 Task: Check the percentage active listings of sun room in the last 5 years.
Action: Mouse moved to (1071, 249)
Screenshot: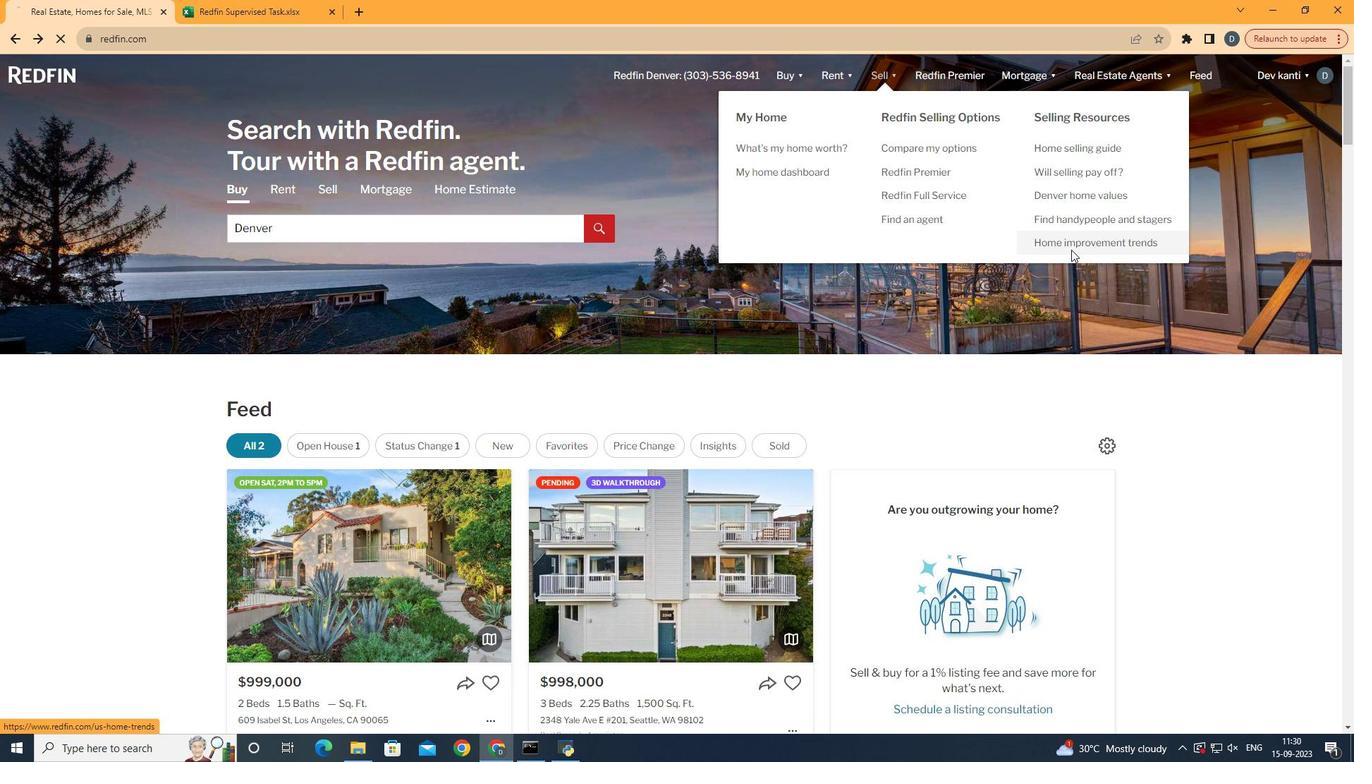 
Action: Mouse pressed left at (1071, 249)
Screenshot: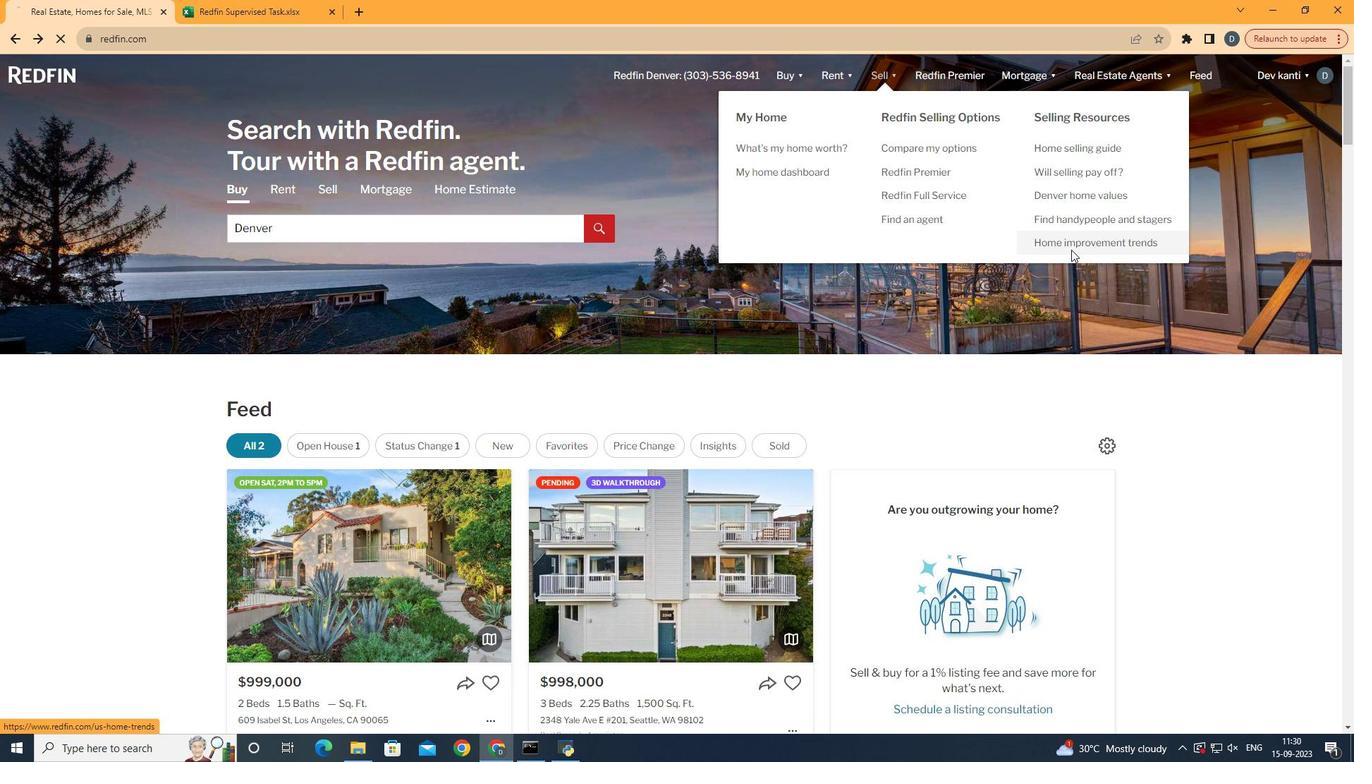 
Action: Mouse moved to (330, 271)
Screenshot: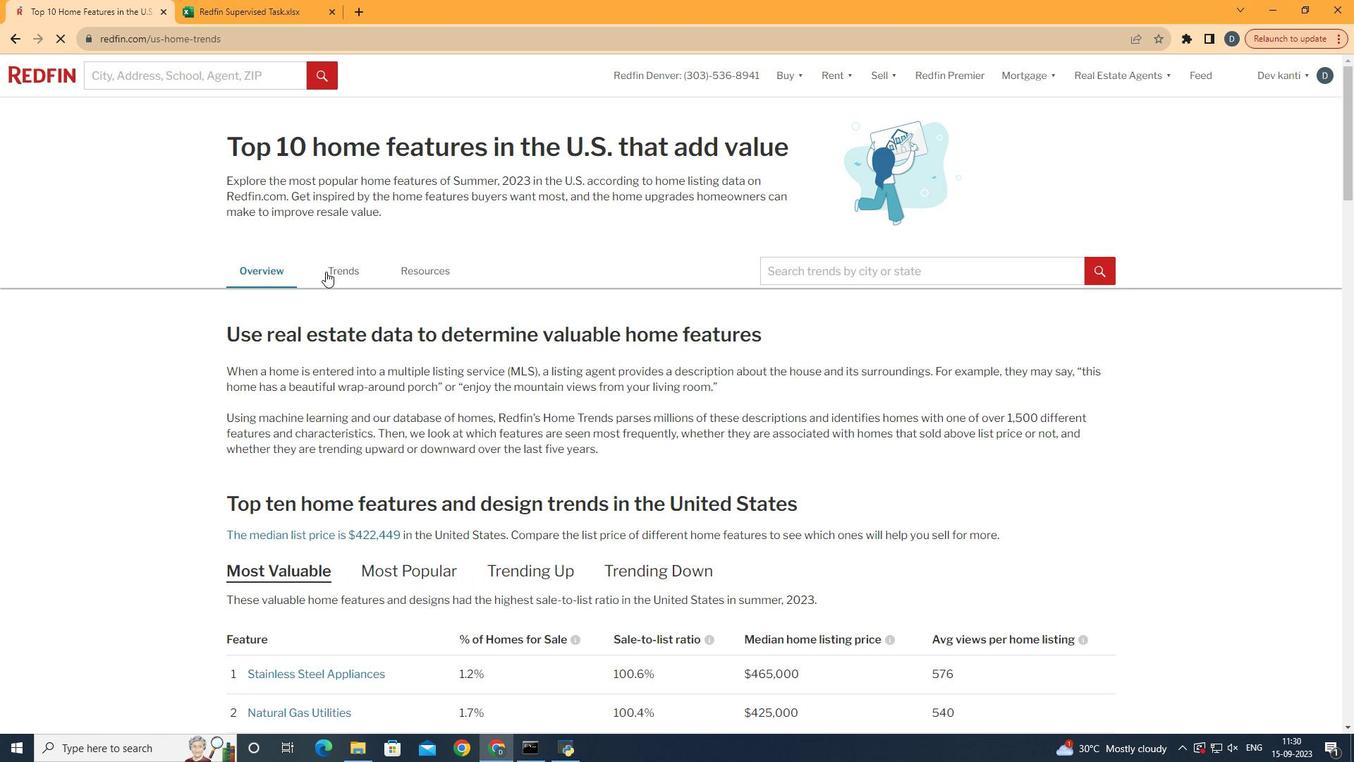 
Action: Mouse pressed left at (330, 271)
Screenshot: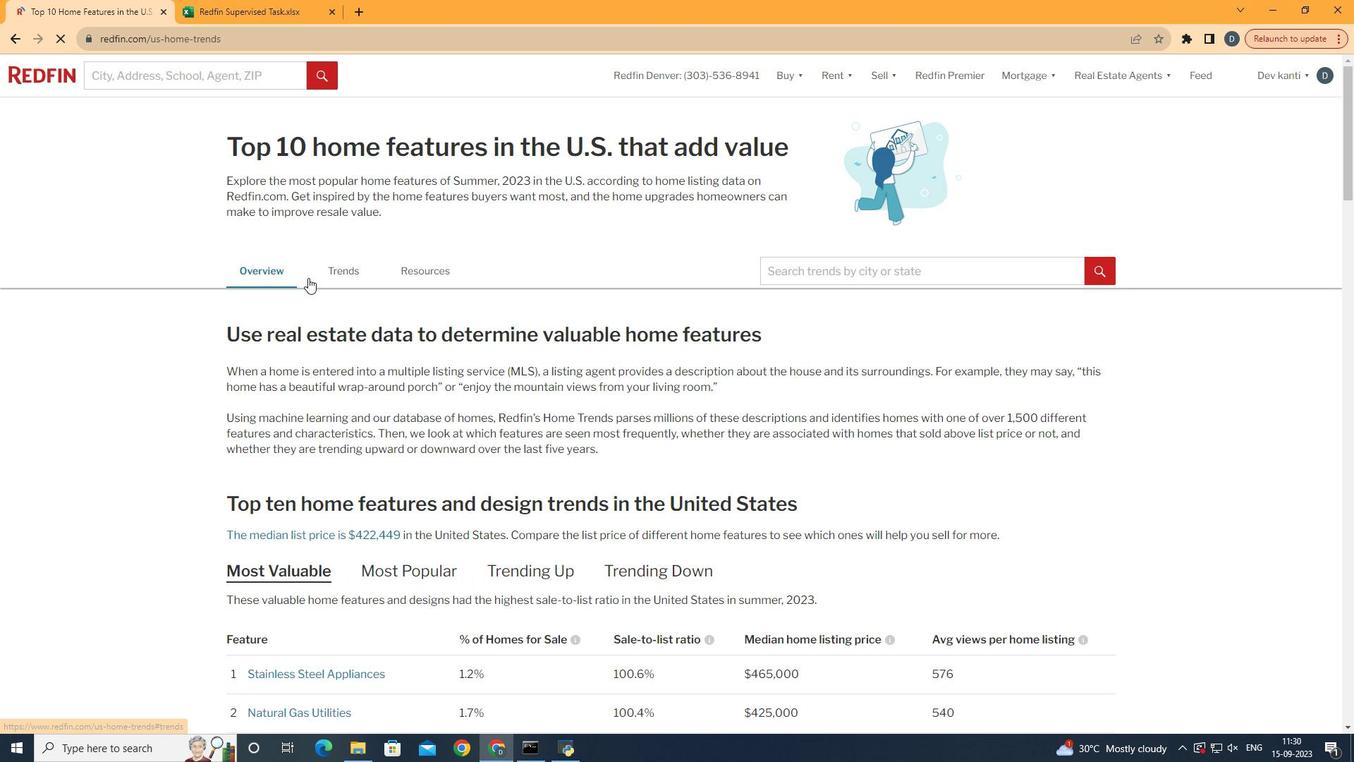 
Action: Mouse moved to (493, 366)
Screenshot: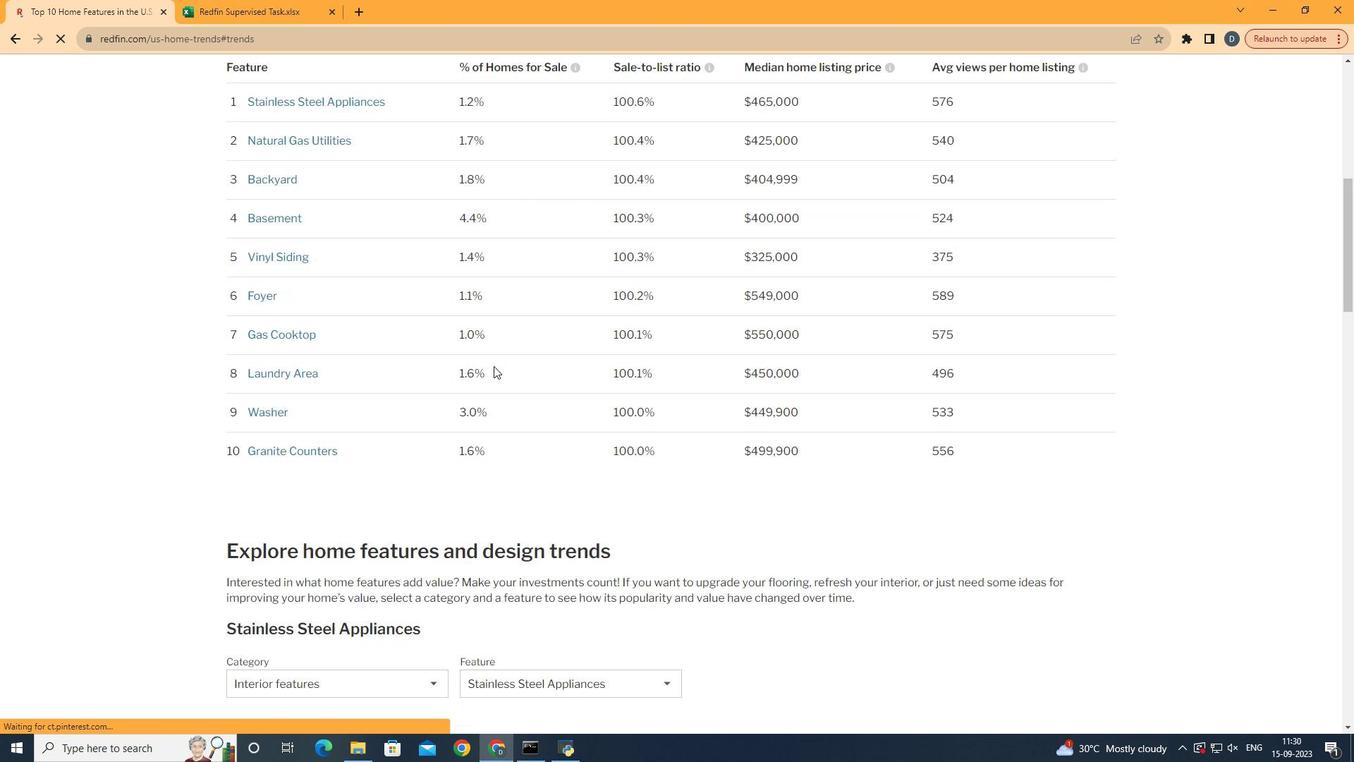 
Action: Mouse scrolled (493, 366) with delta (0, 0)
Screenshot: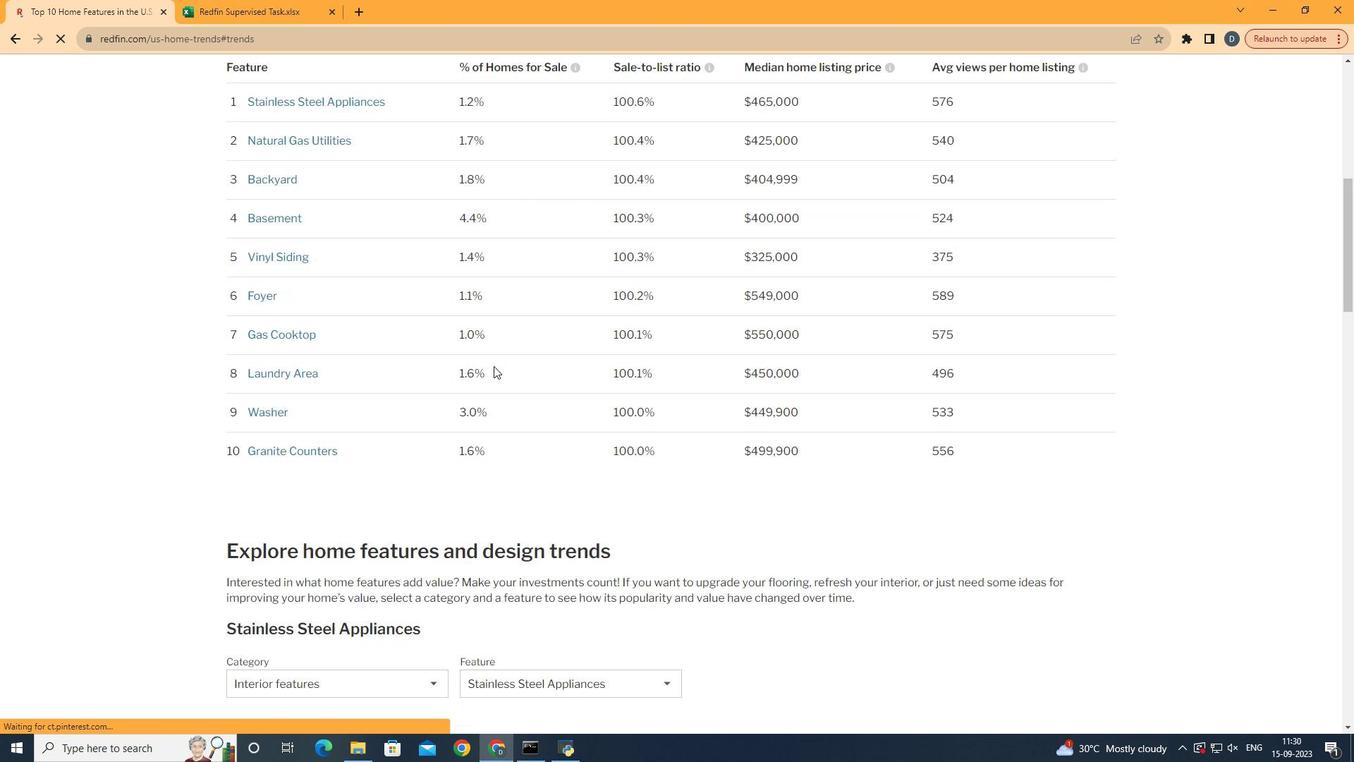 
Action: Mouse scrolled (493, 366) with delta (0, 0)
Screenshot: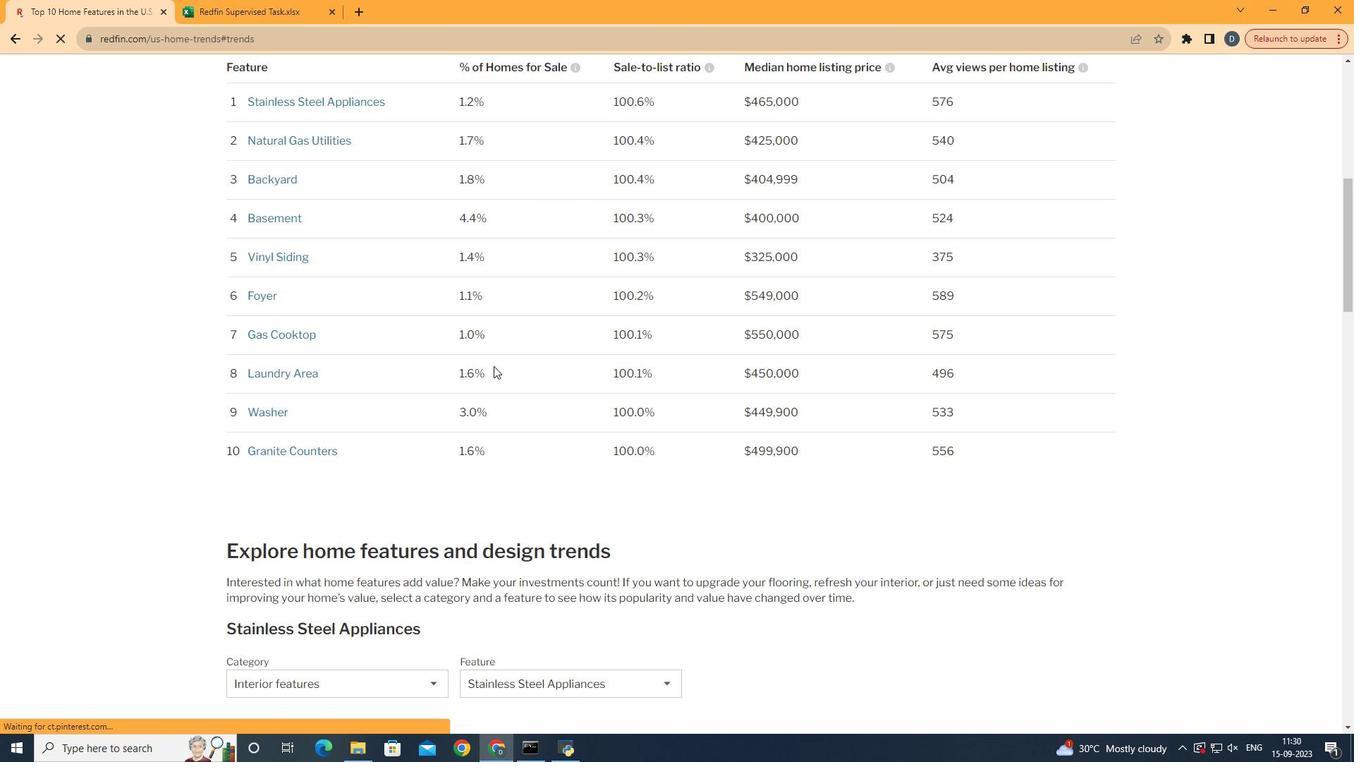 
Action: Mouse moved to (493, 366)
Screenshot: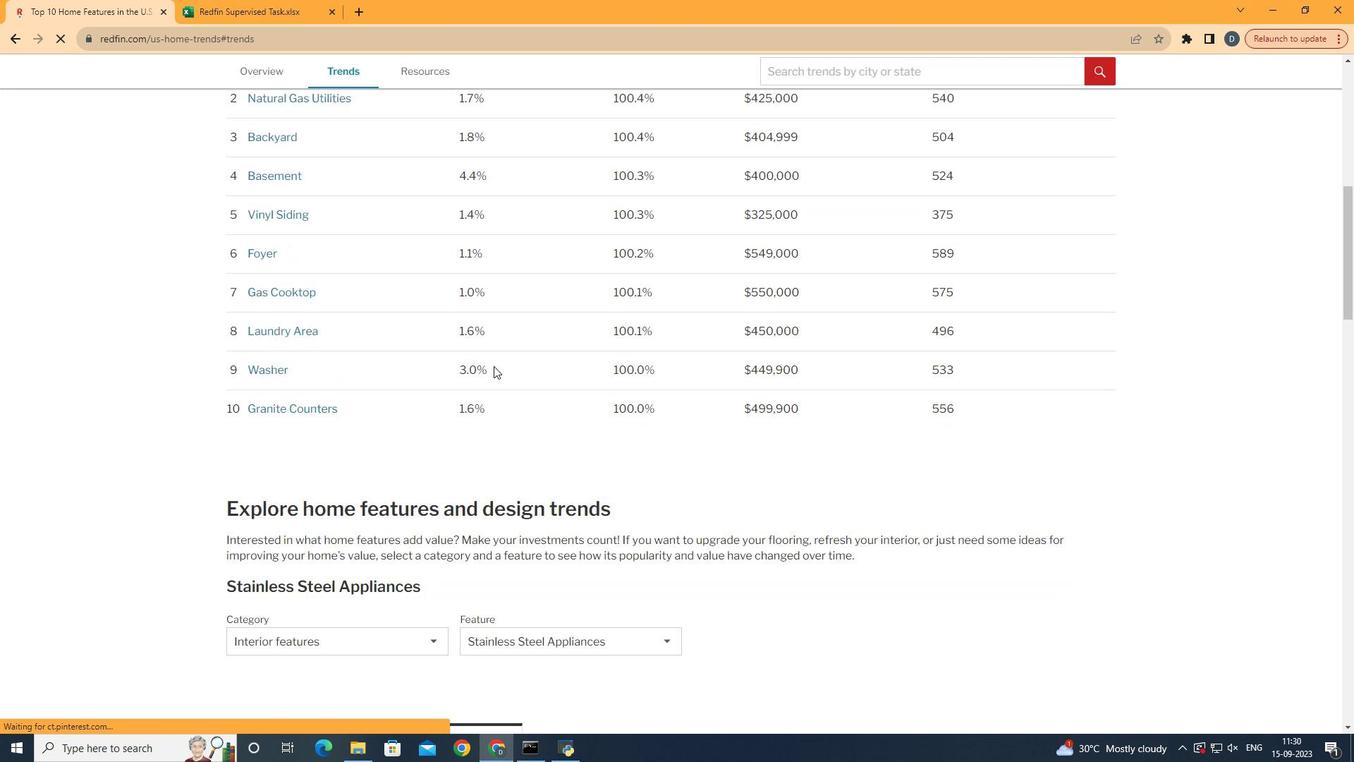 
Action: Mouse scrolled (493, 366) with delta (0, 0)
Screenshot: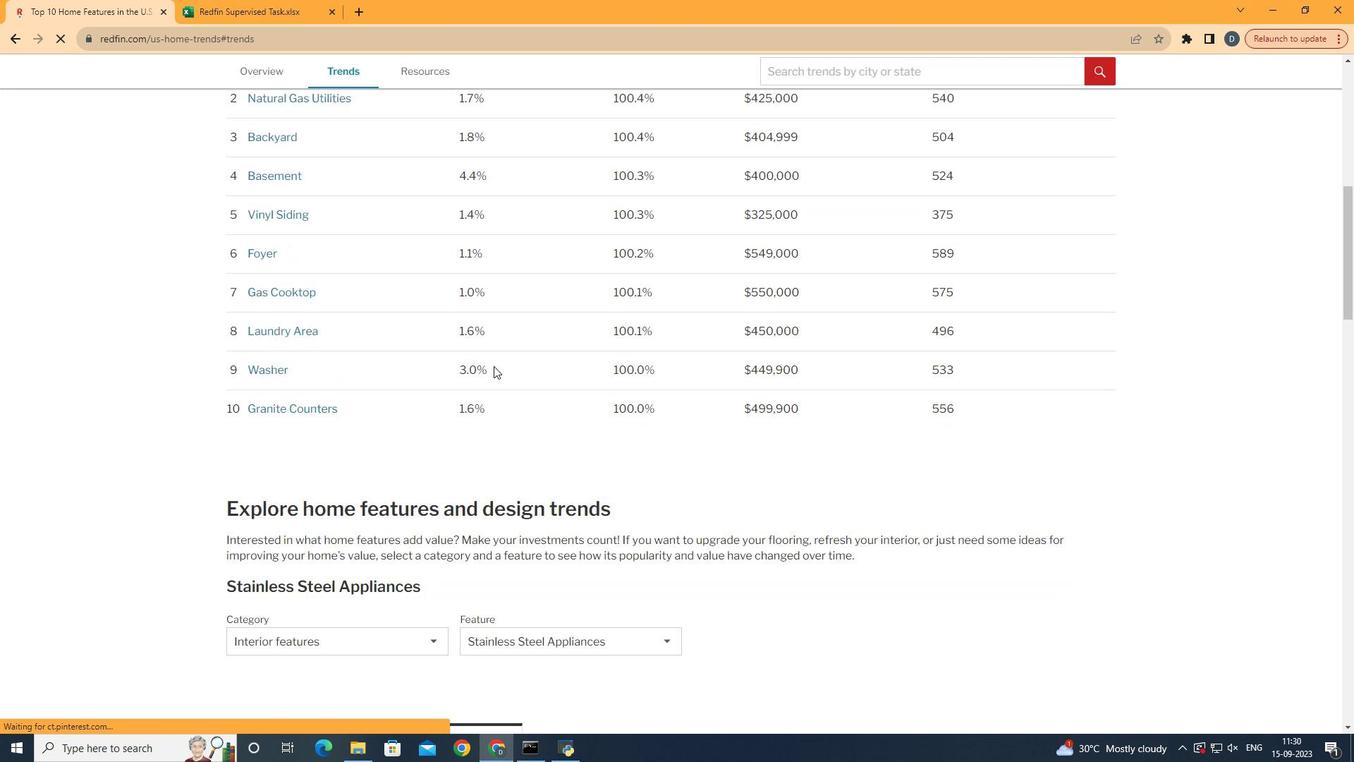 
Action: Mouse moved to (493, 366)
Screenshot: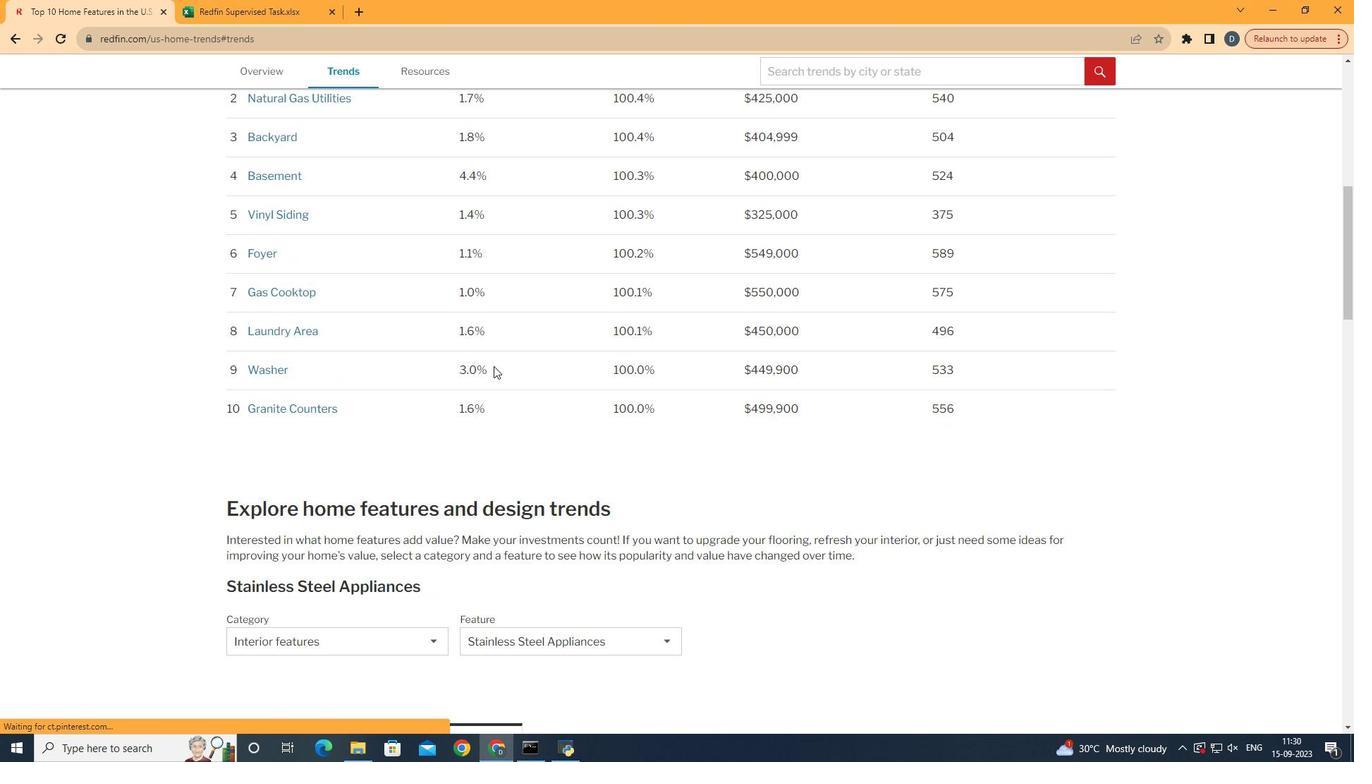 
Action: Mouse scrolled (493, 365) with delta (0, 0)
Screenshot: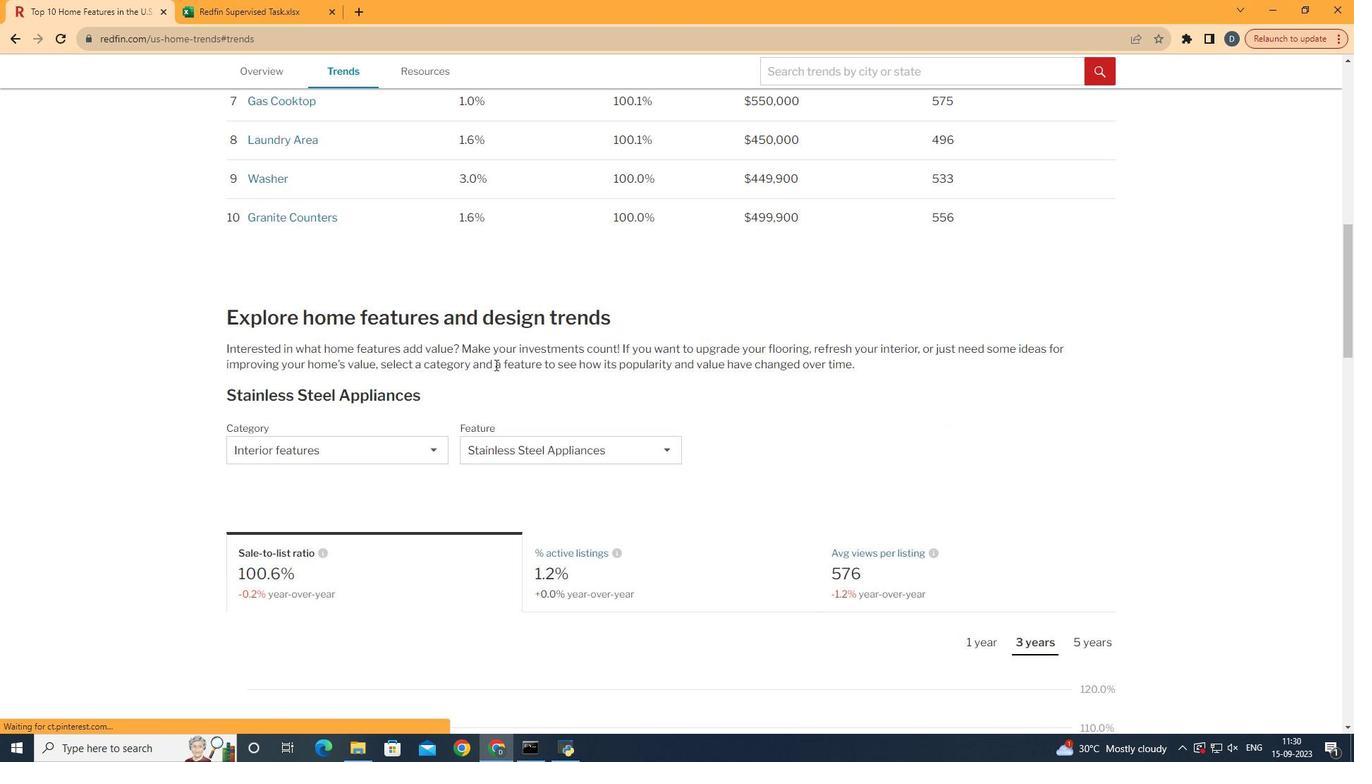 
Action: Mouse scrolled (493, 365) with delta (0, 0)
Screenshot: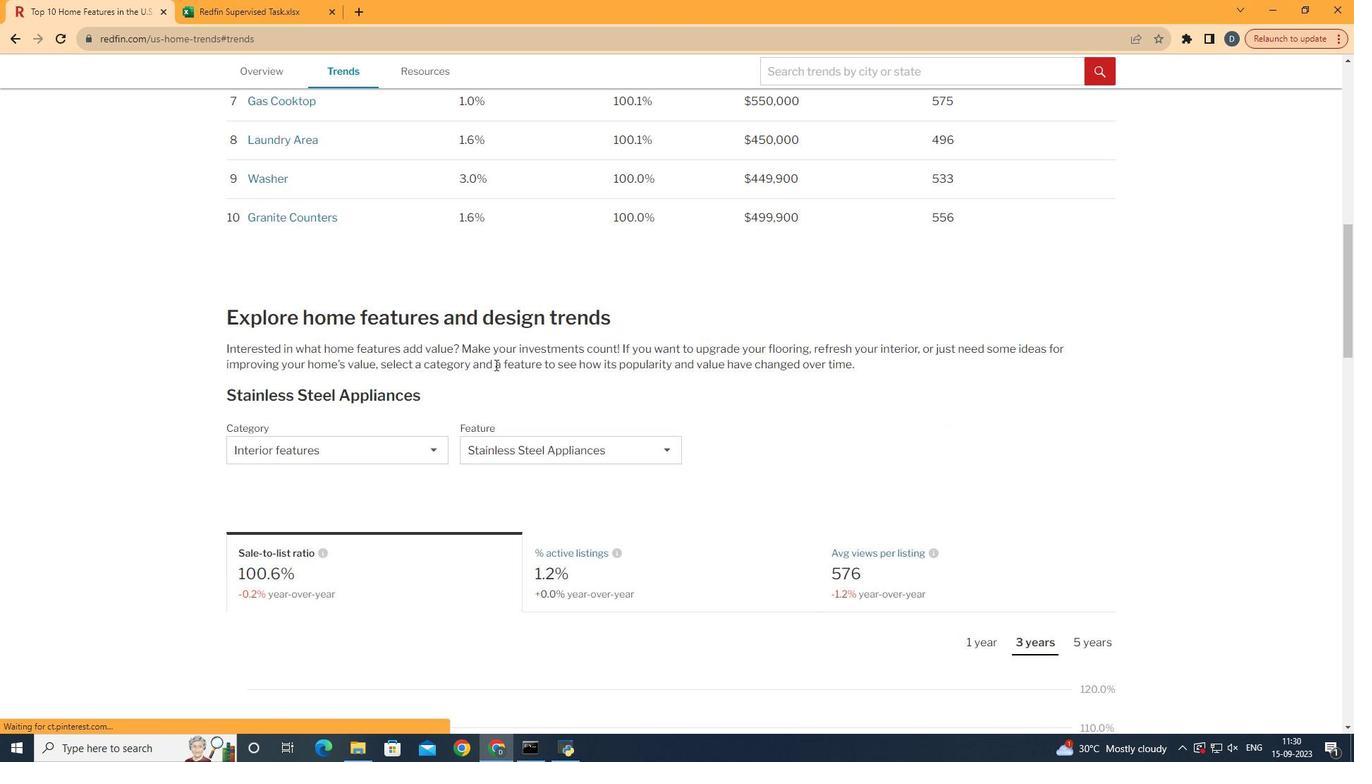 
Action: Mouse scrolled (493, 365) with delta (0, 0)
Screenshot: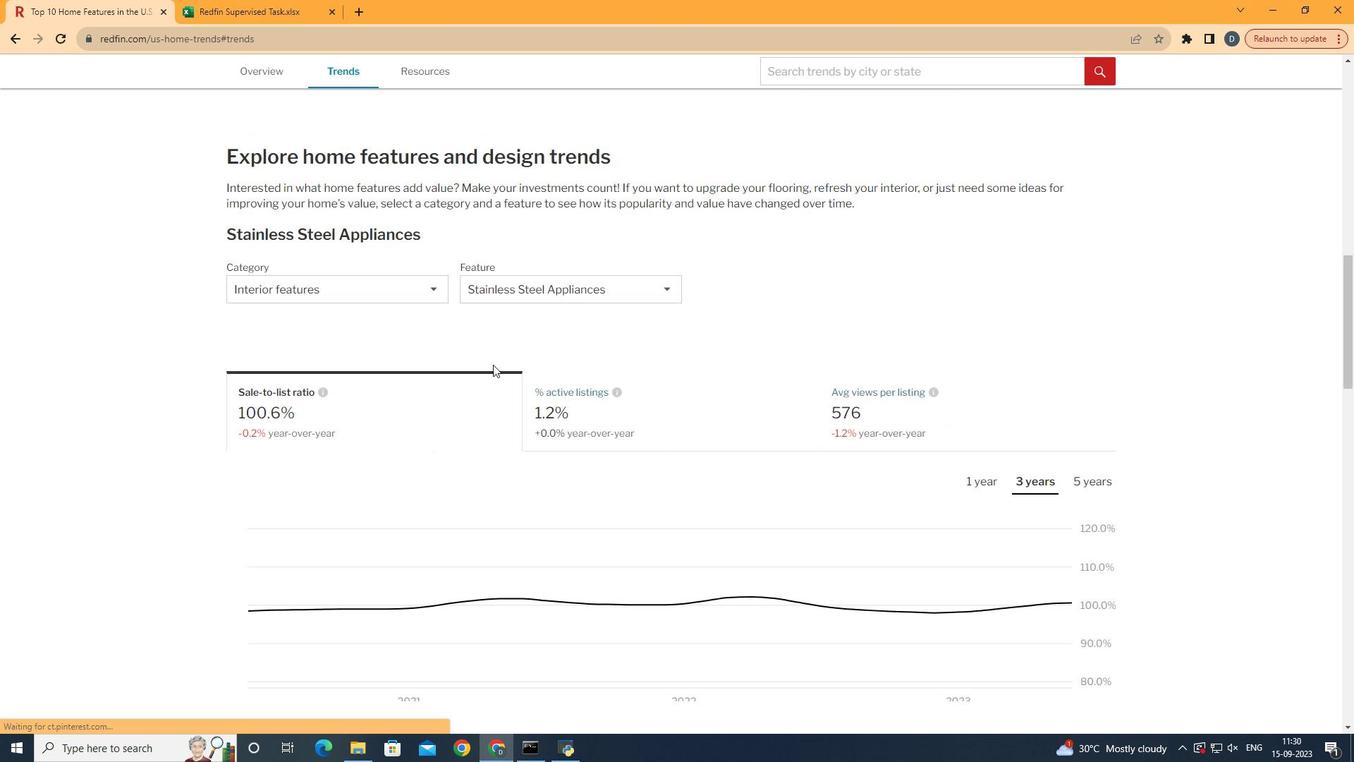 
Action: Mouse scrolled (493, 365) with delta (0, 0)
Screenshot: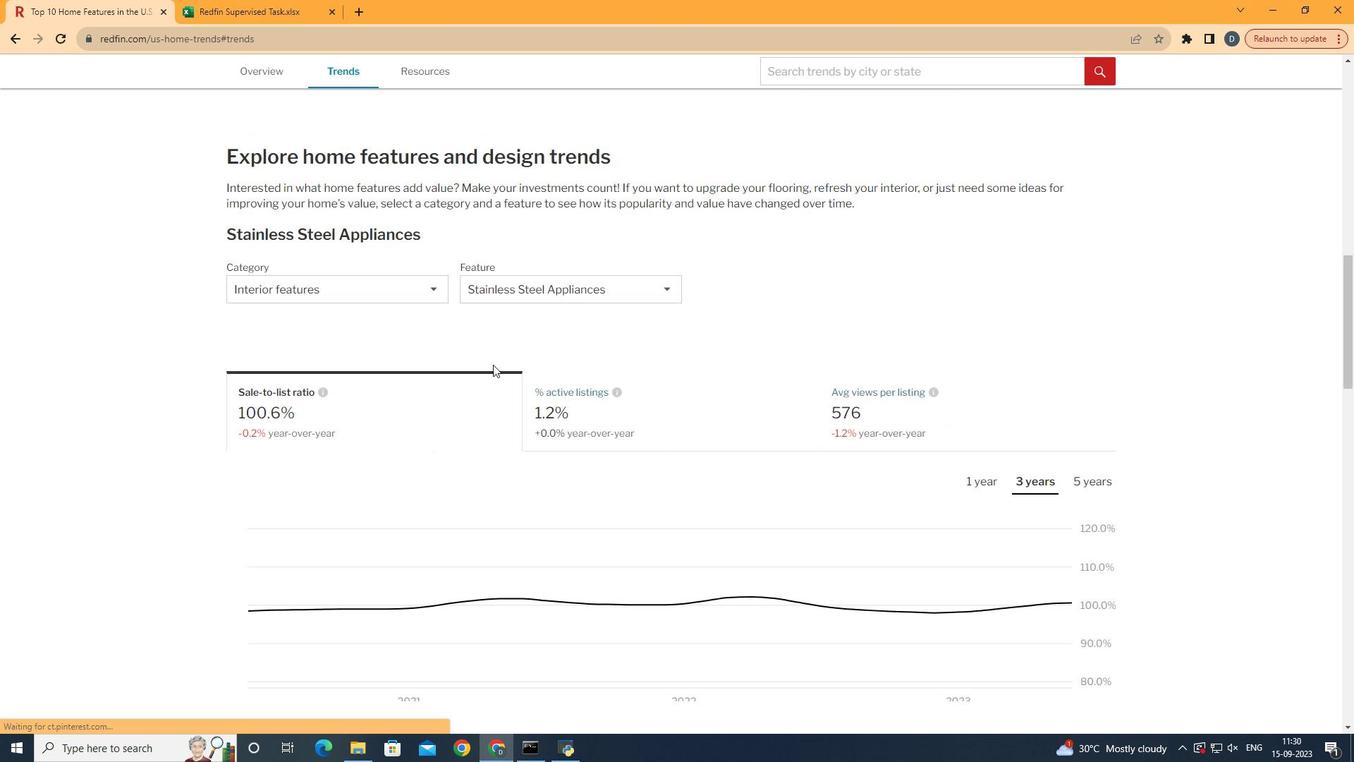 
Action: Mouse scrolled (493, 365) with delta (0, 0)
Screenshot: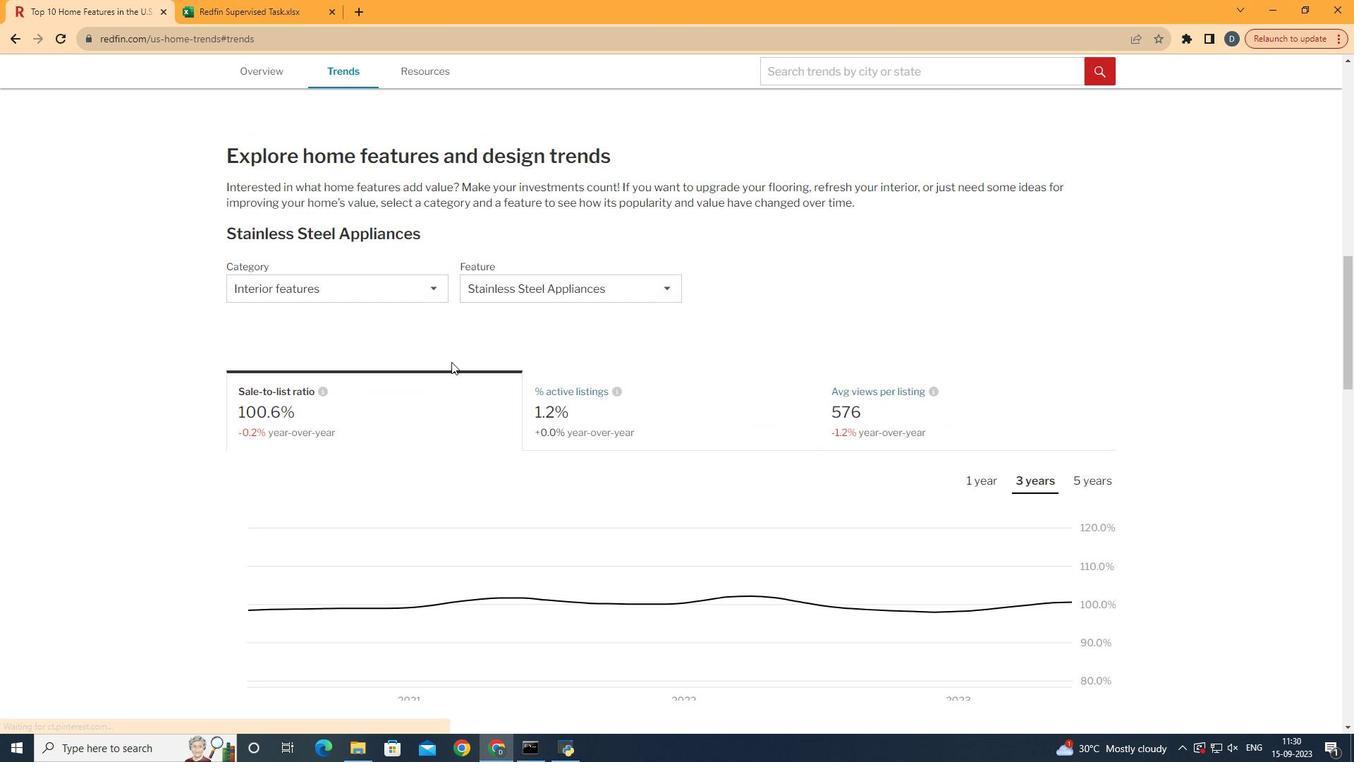 
Action: Mouse moved to (397, 290)
Screenshot: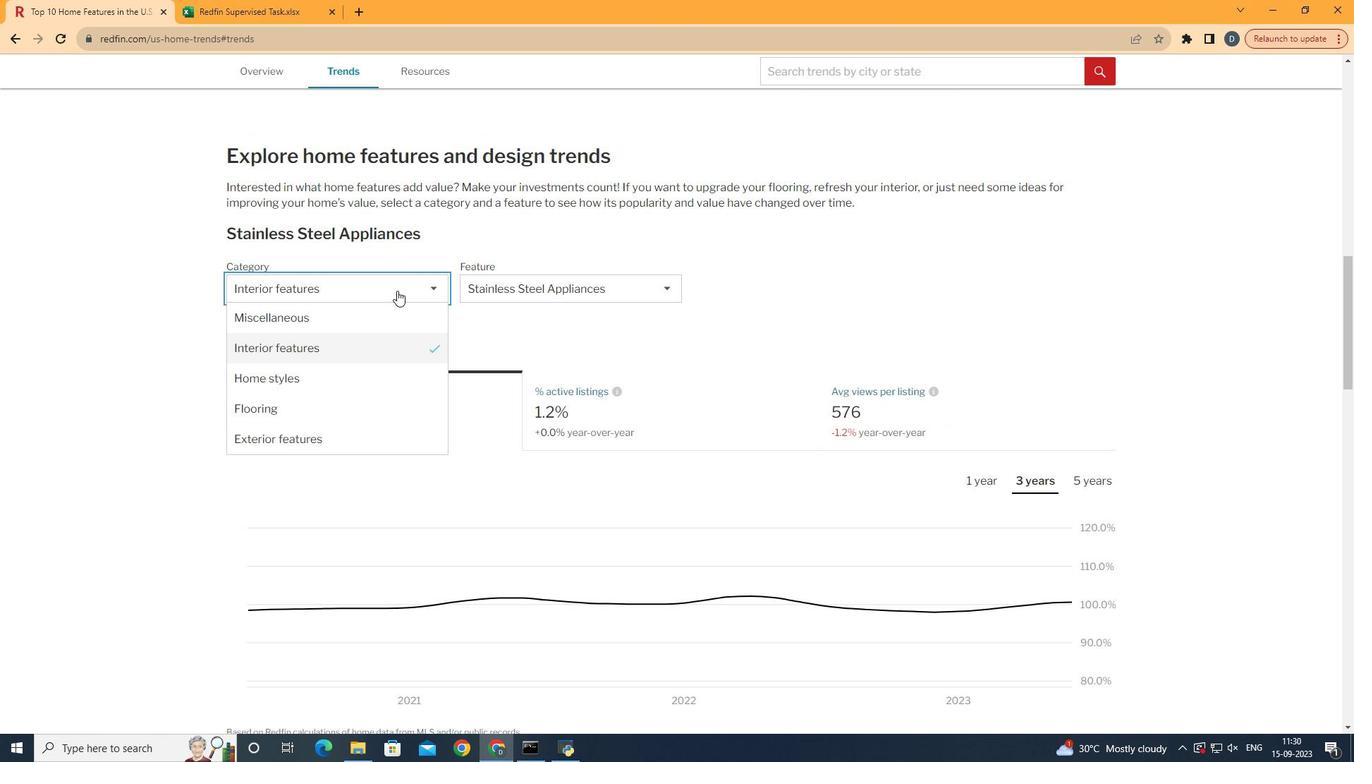 
Action: Mouse pressed left at (397, 290)
Screenshot: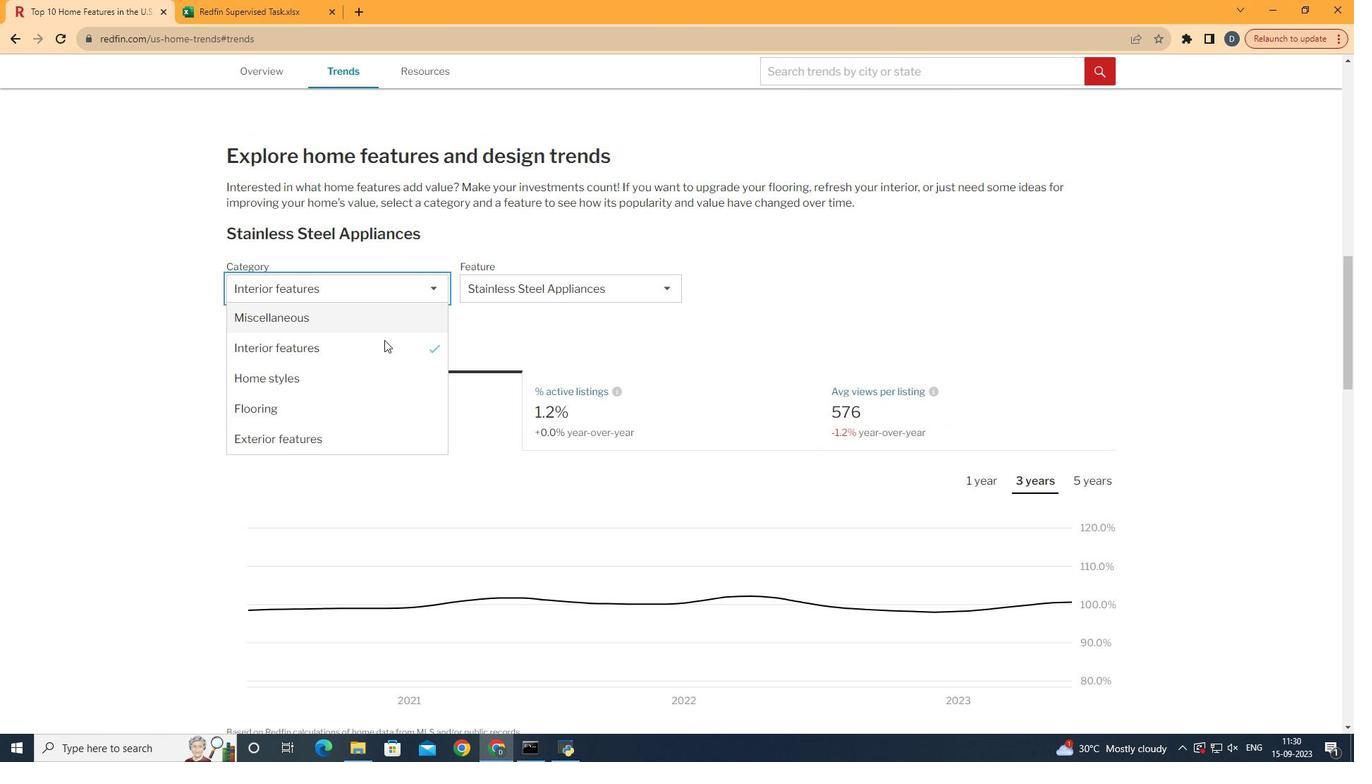 
Action: Mouse moved to (392, 433)
Screenshot: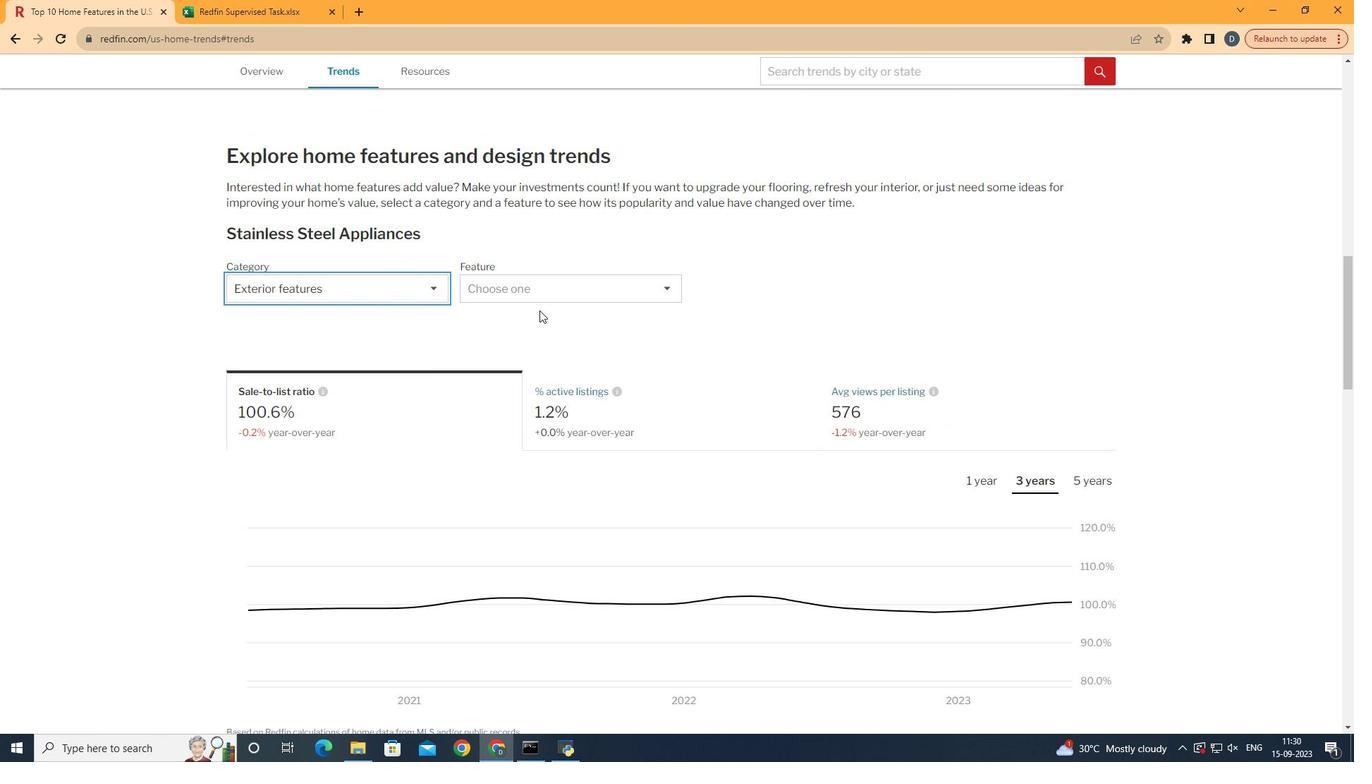 
Action: Mouse pressed left at (392, 433)
Screenshot: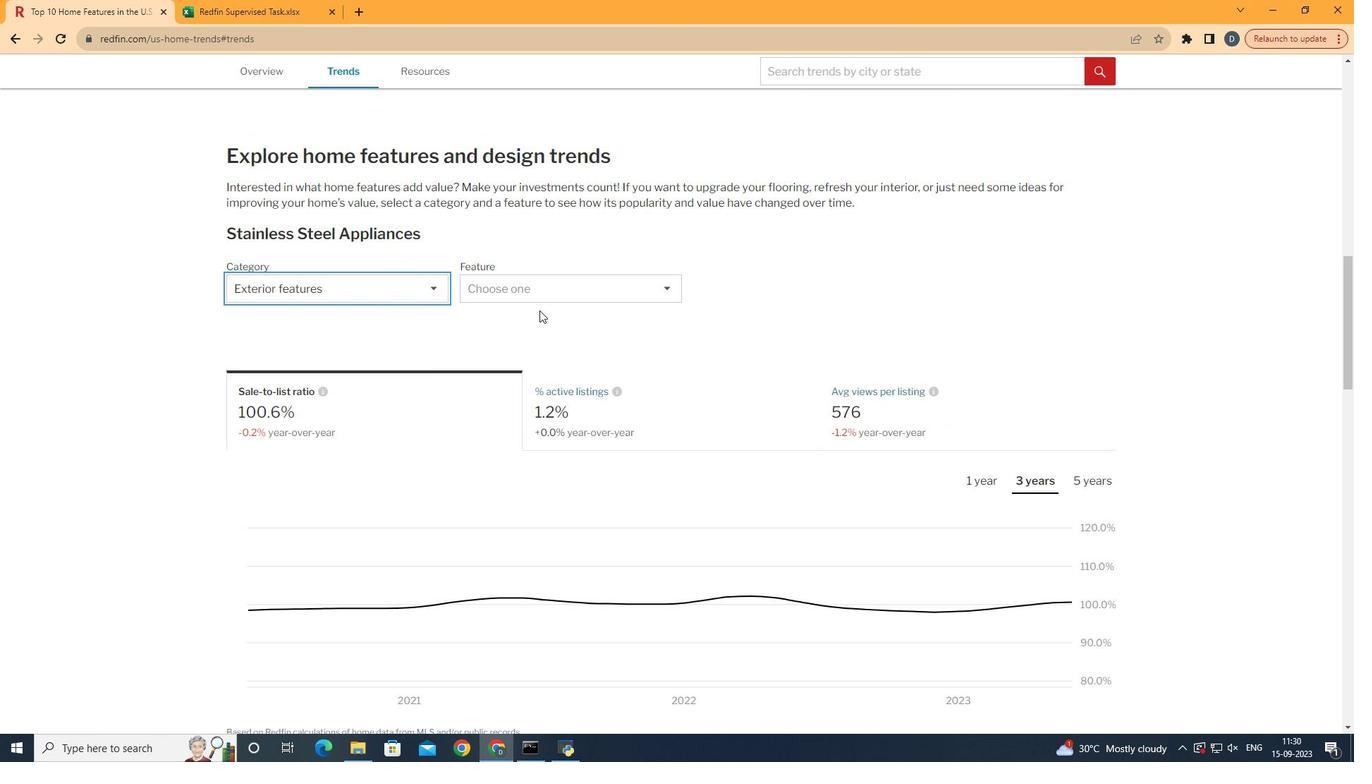
Action: Mouse moved to (561, 278)
Screenshot: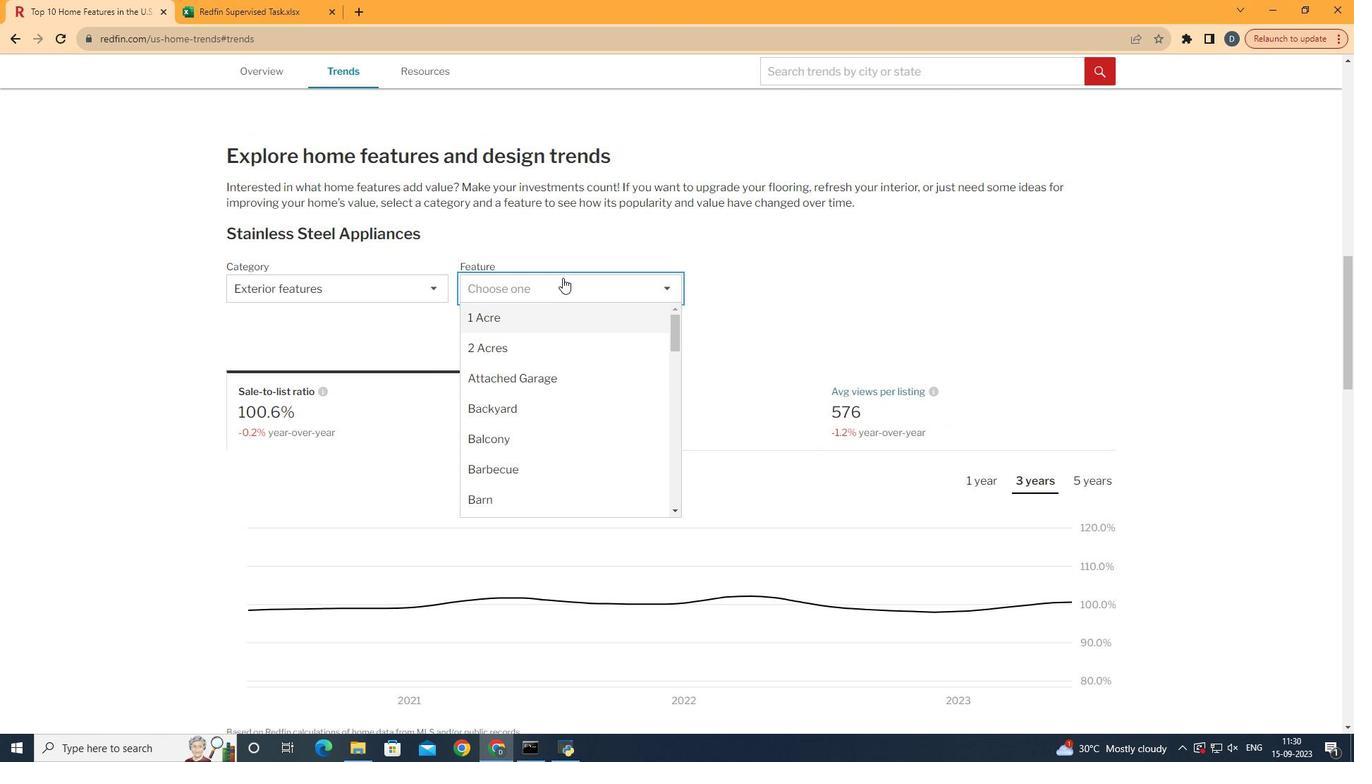 
Action: Mouse pressed left at (561, 278)
Screenshot: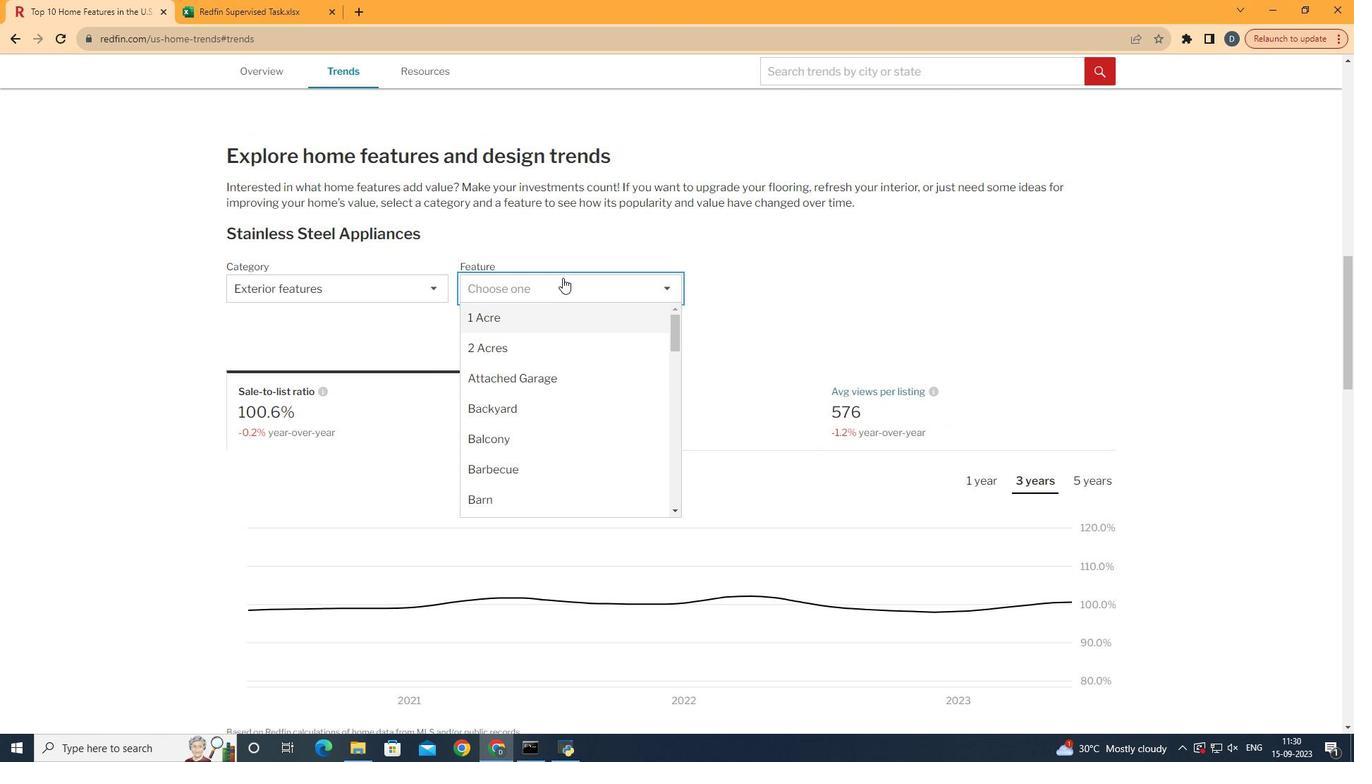 
Action: Mouse moved to (575, 417)
Screenshot: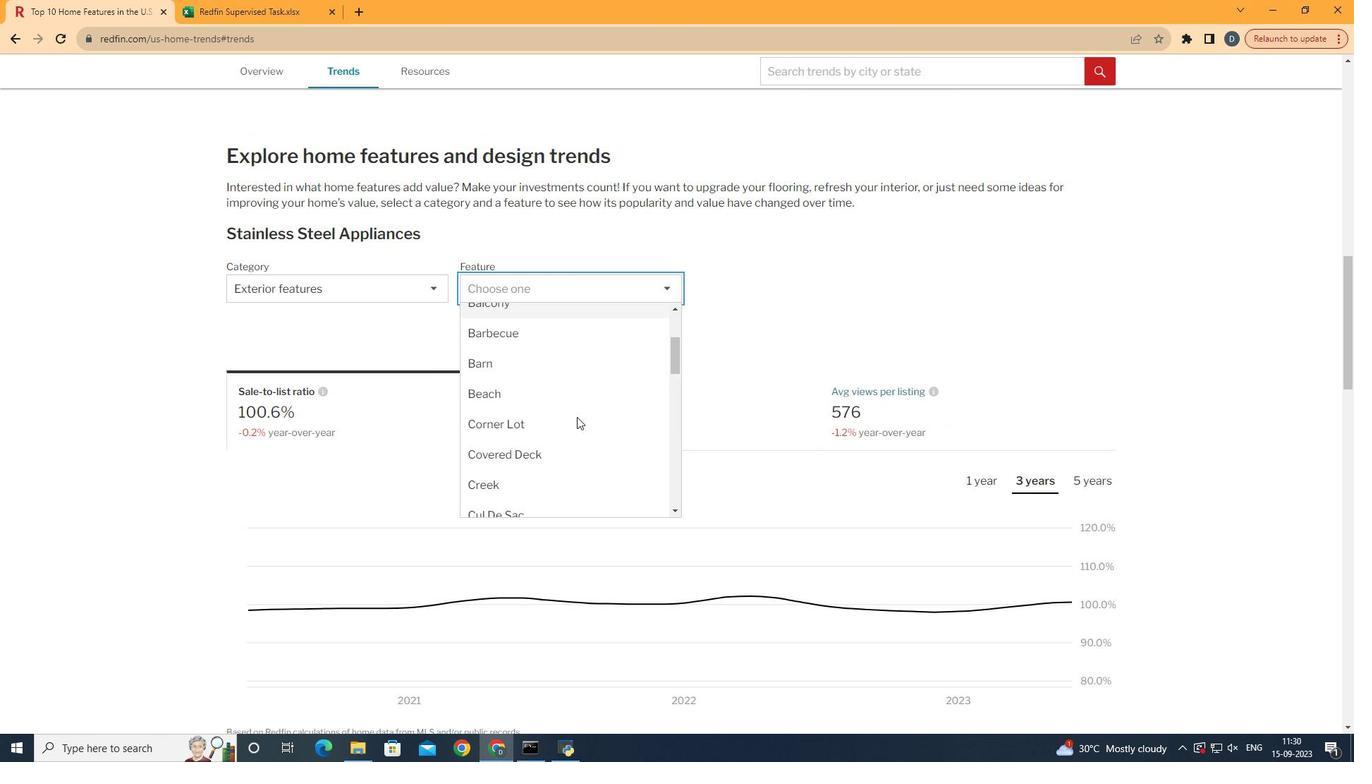 
Action: Mouse scrolled (575, 416) with delta (0, 0)
Screenshot: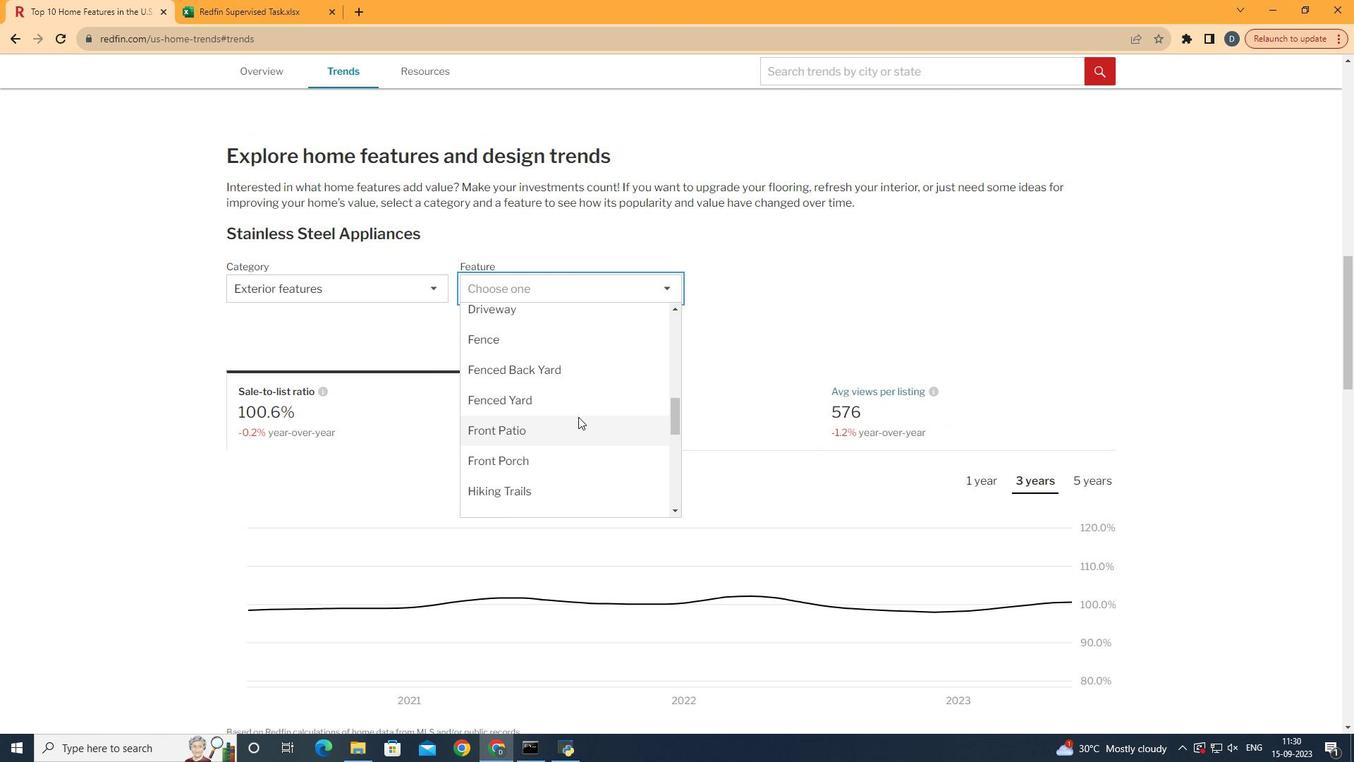 
Action: Mouse moved to (576, 417)
Screenshot: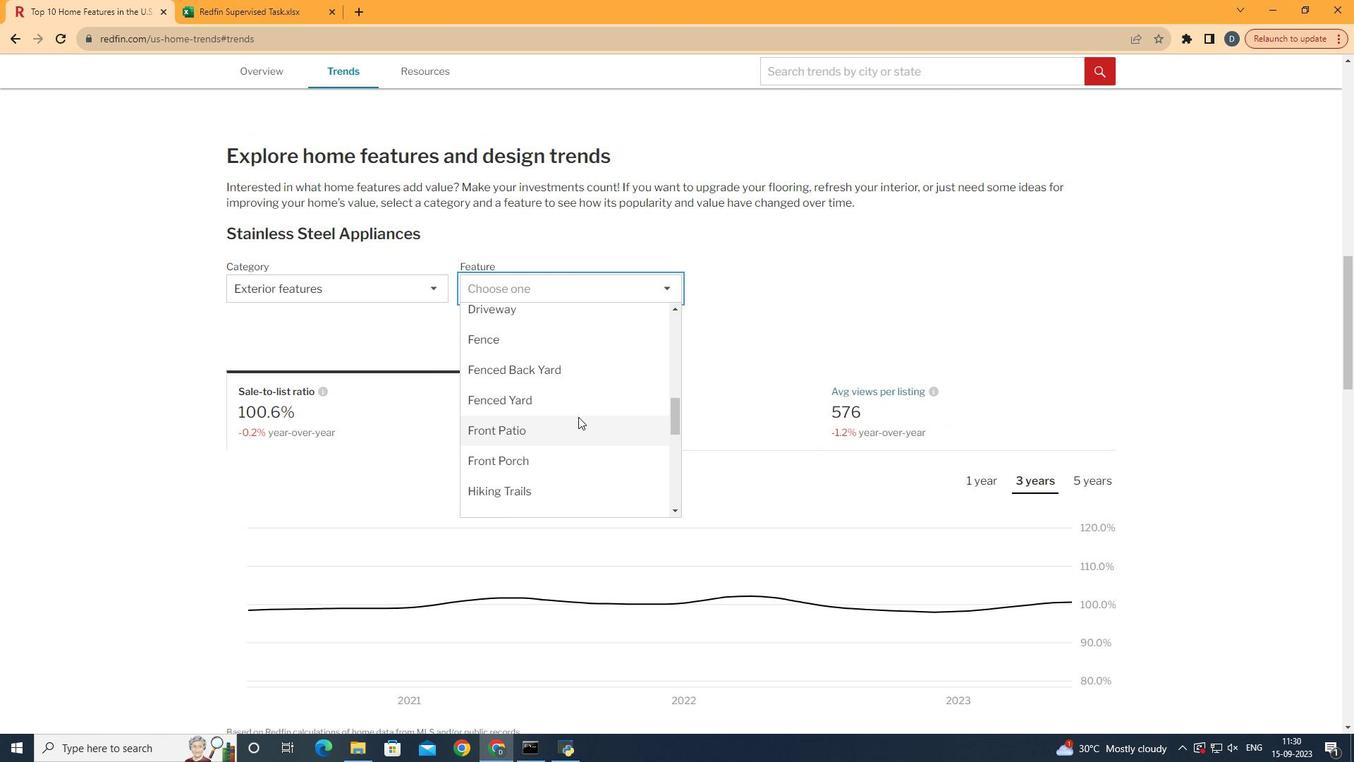 
Action: Mouse scrolled (576, 416) with delta (0, 0)
Screenshot: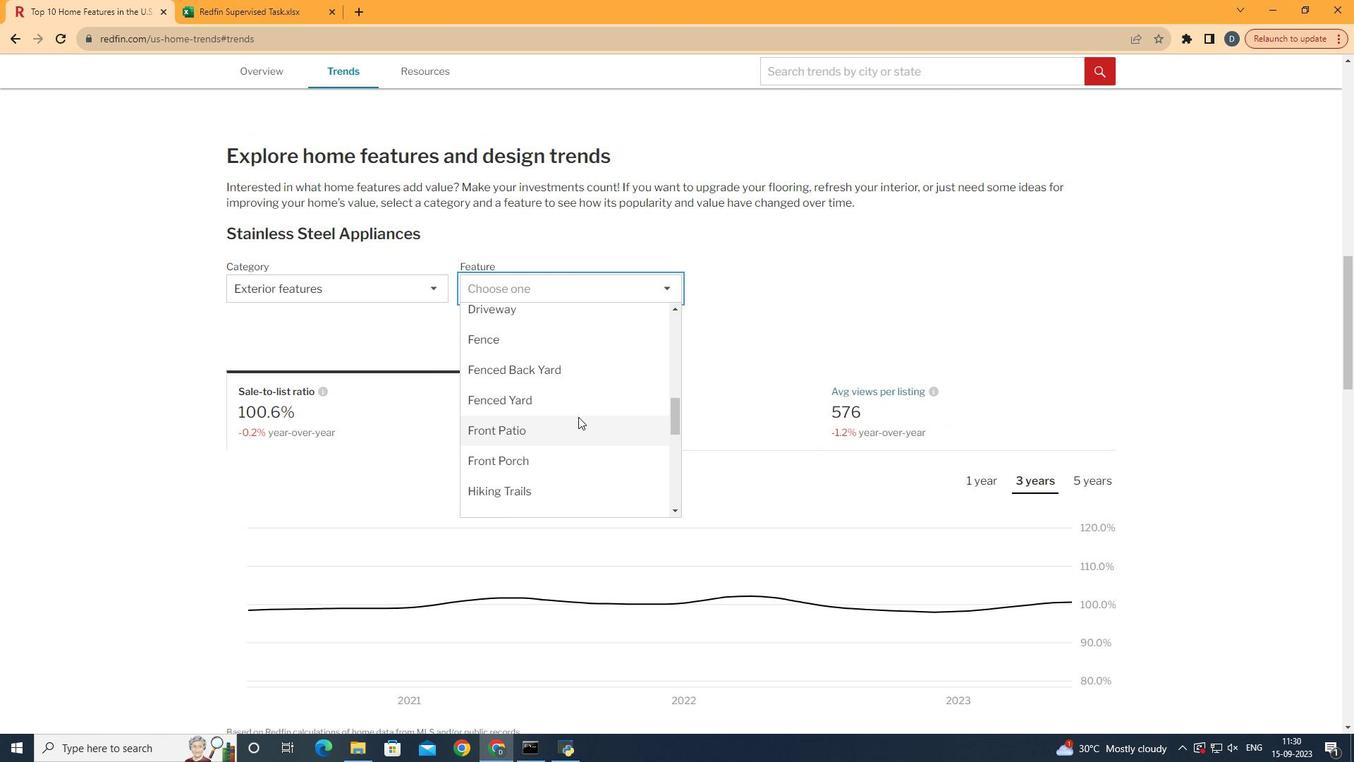 
Action: Mouse moved to (577, 417)
Screenshot: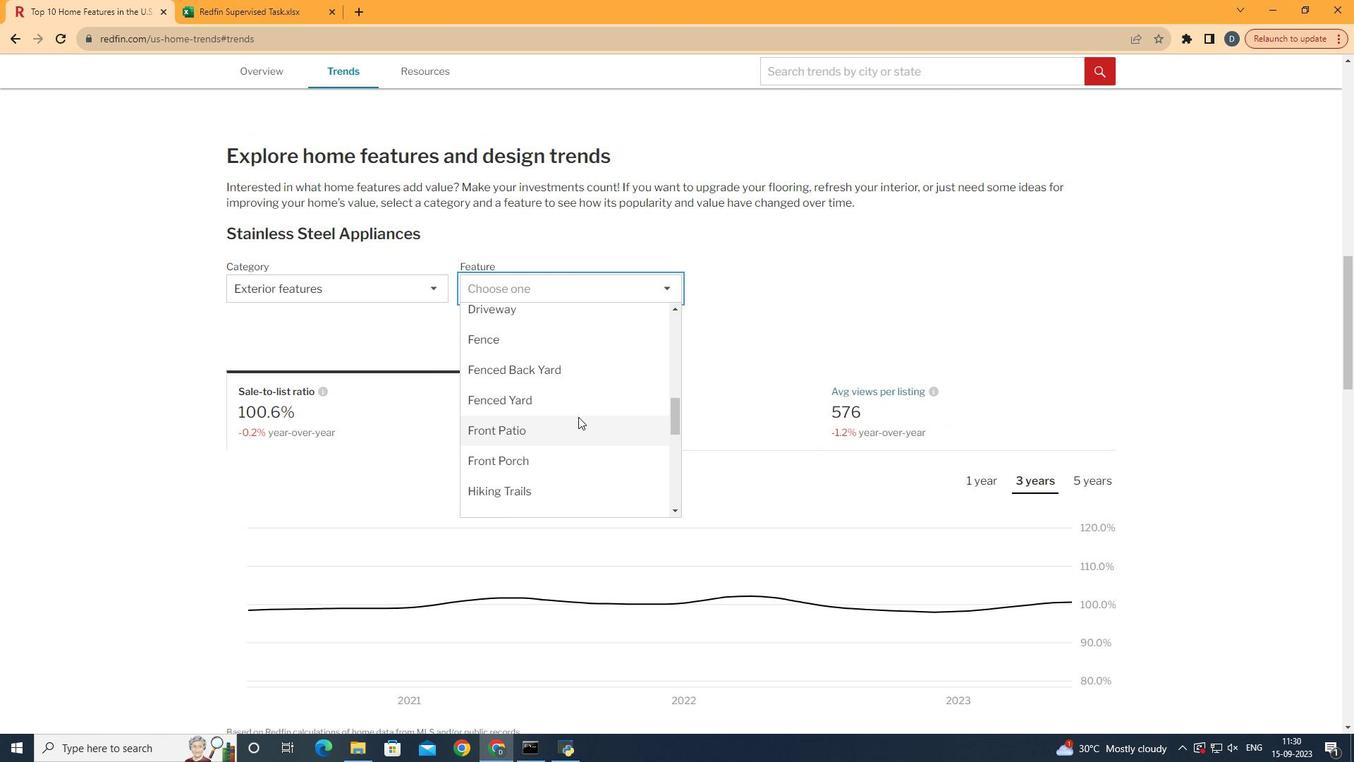 
Action: Mouse scrolled (577, 416) with delta (0, 0)
Screenshot: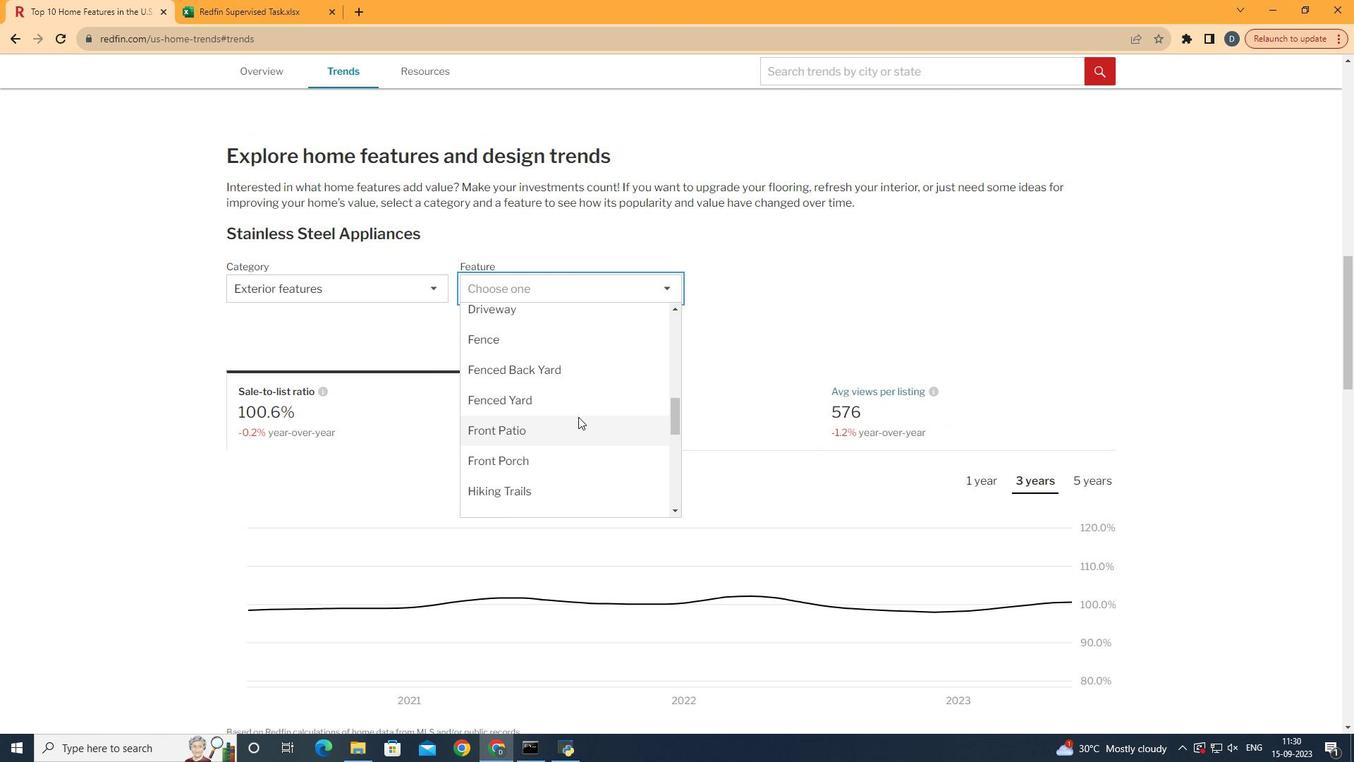 
Action: Mouse moved to (577, 417)
Screenshot: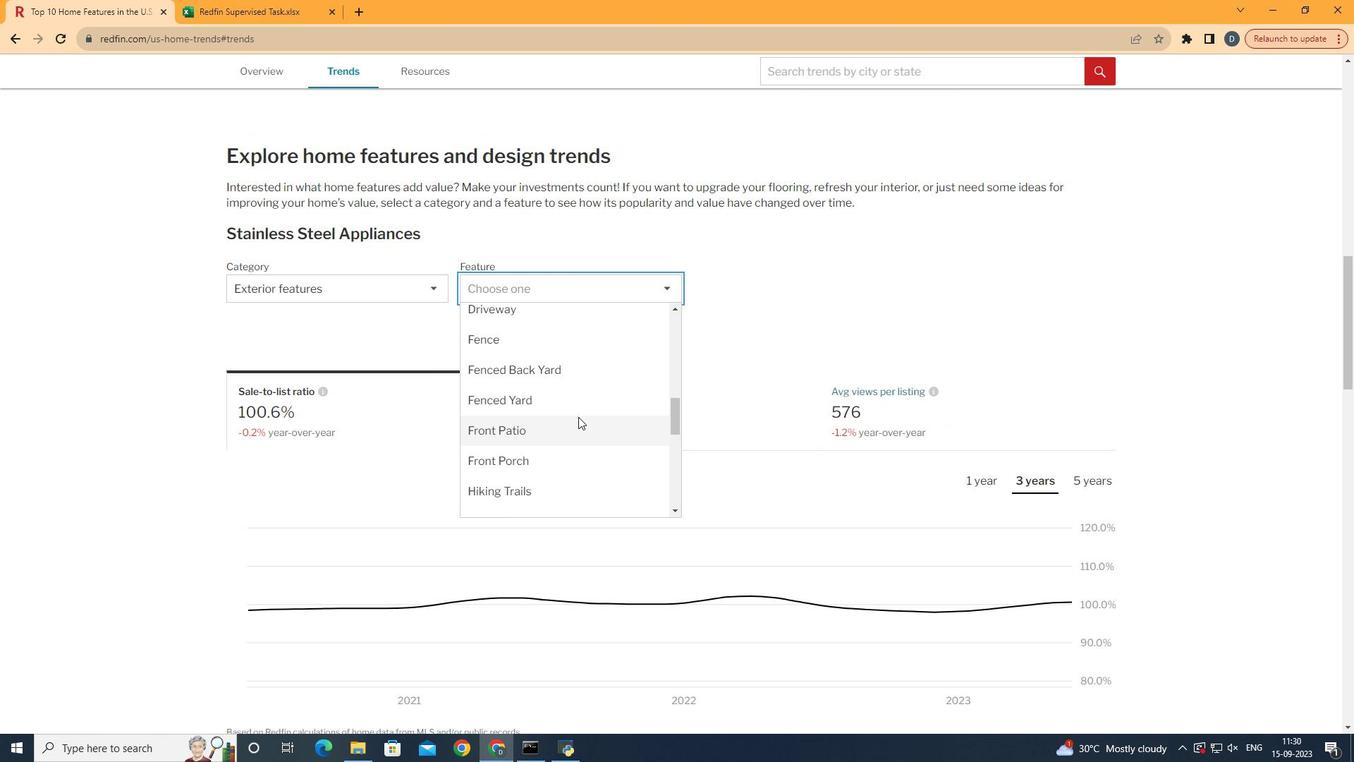 
Action: Mouse scrolled (577, 416) with delta (0, 0)
Screenshot: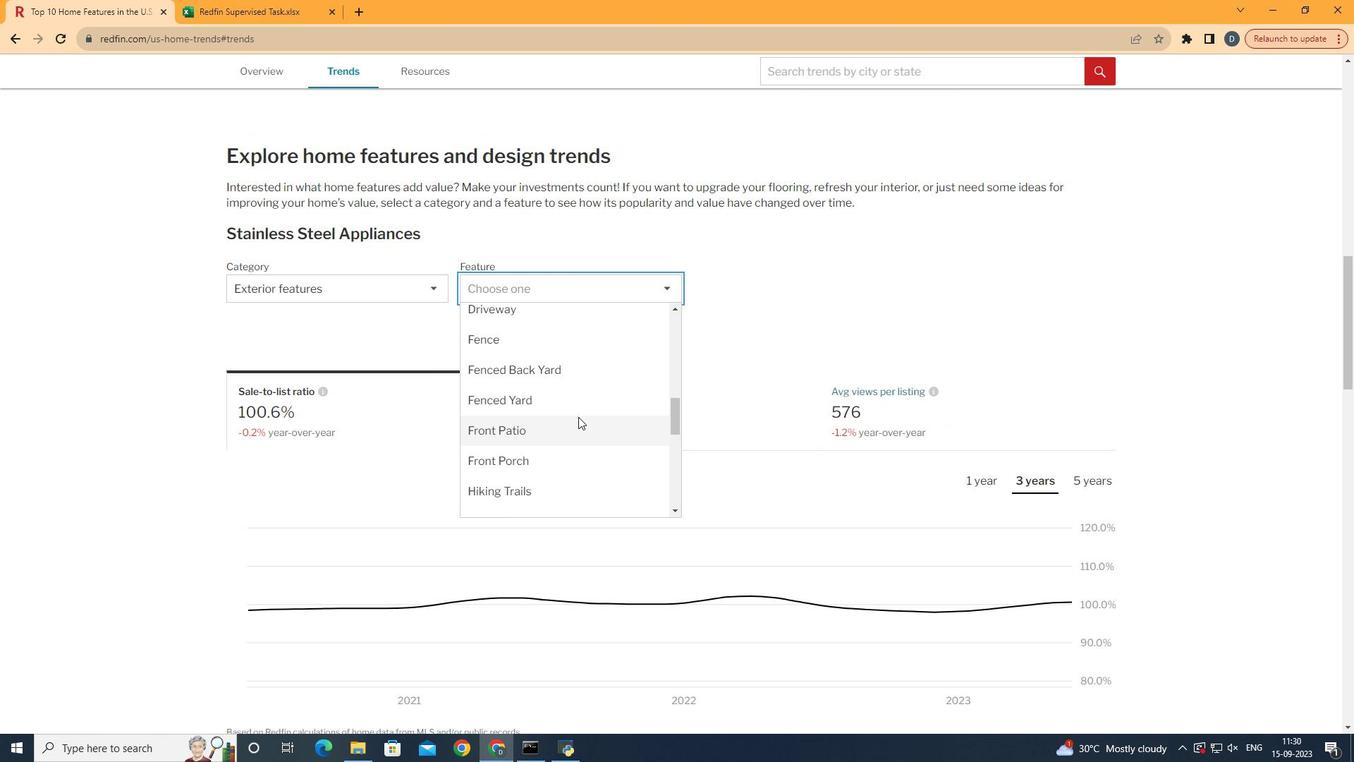
Action: Mouse scrolled (577, 416) with delta (0, 0)
Screenshot: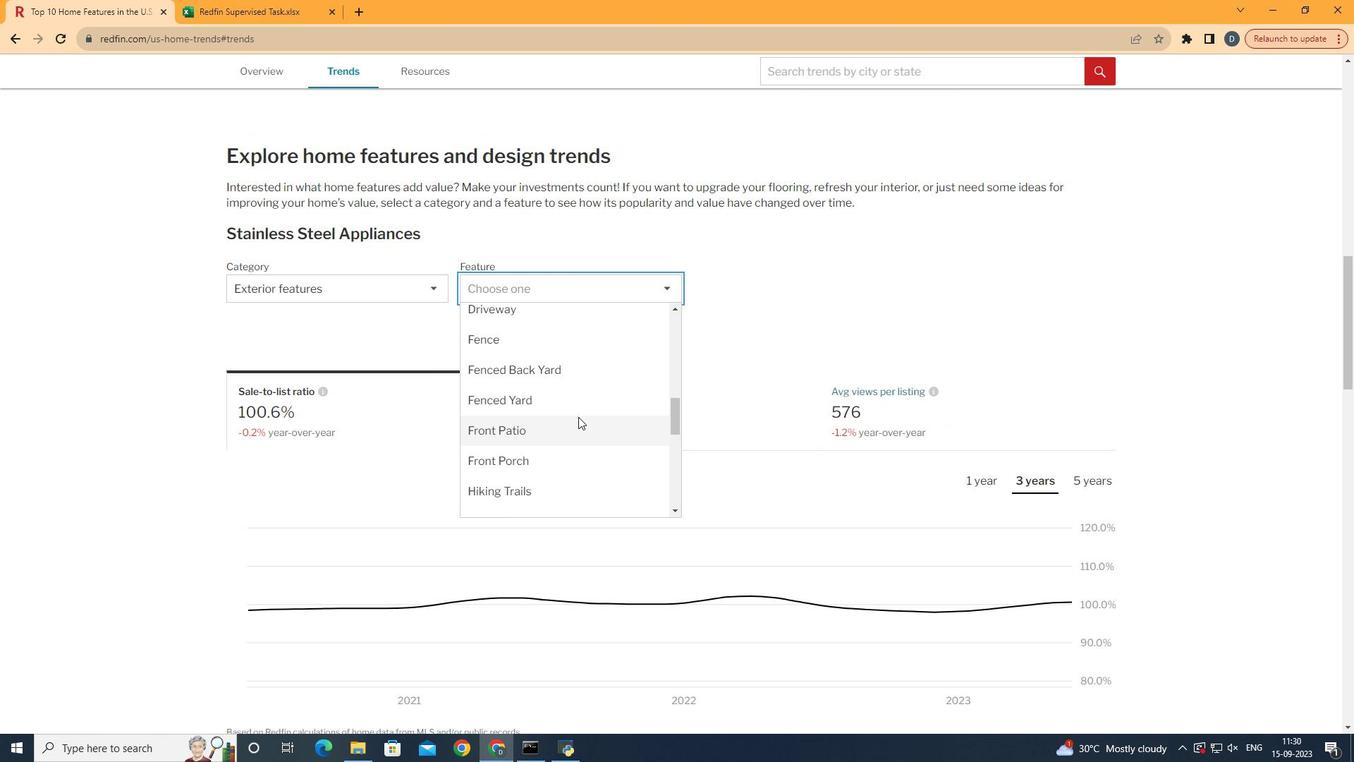 
Action: Mouse scrolled (577, 416) with delta (0, 0)
Screenshot: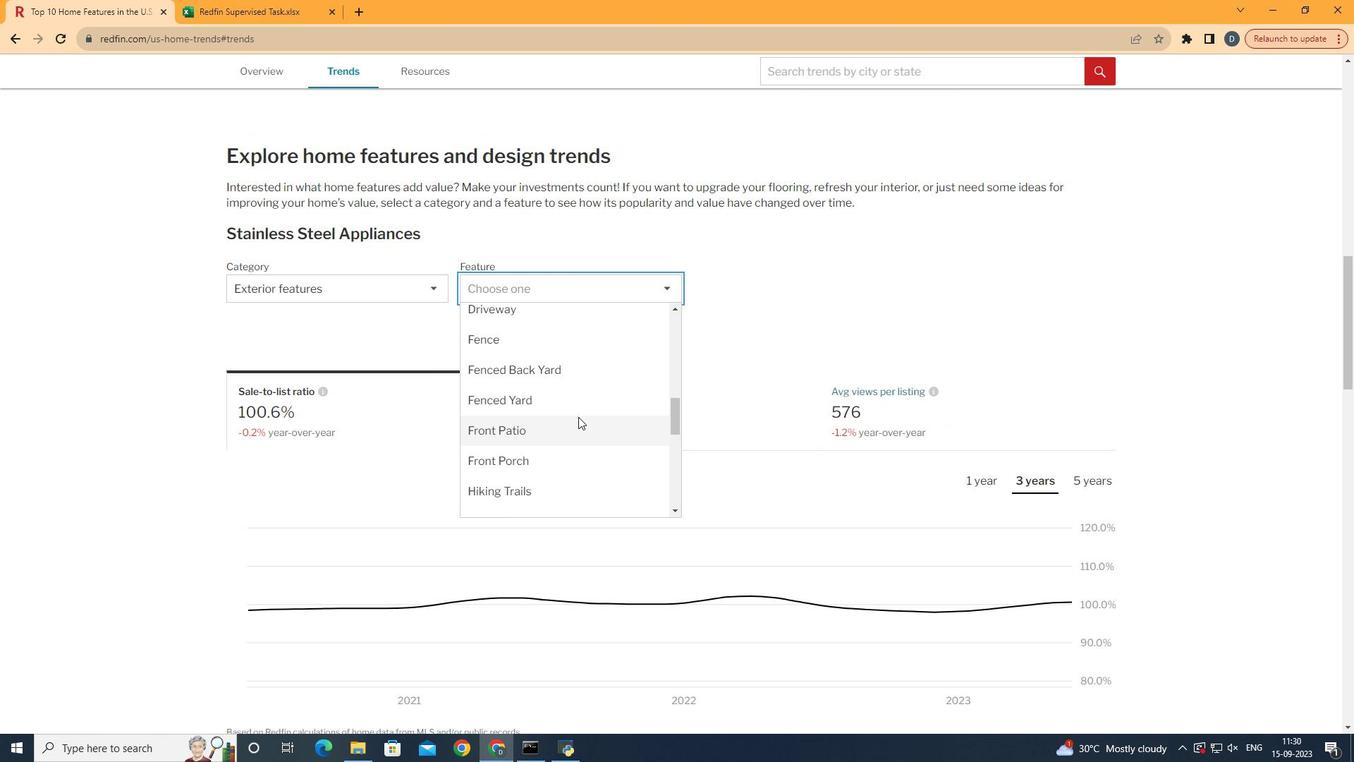 
Action: Mouse scrolled (577, 416) with delta (0, 0)
Screenshot: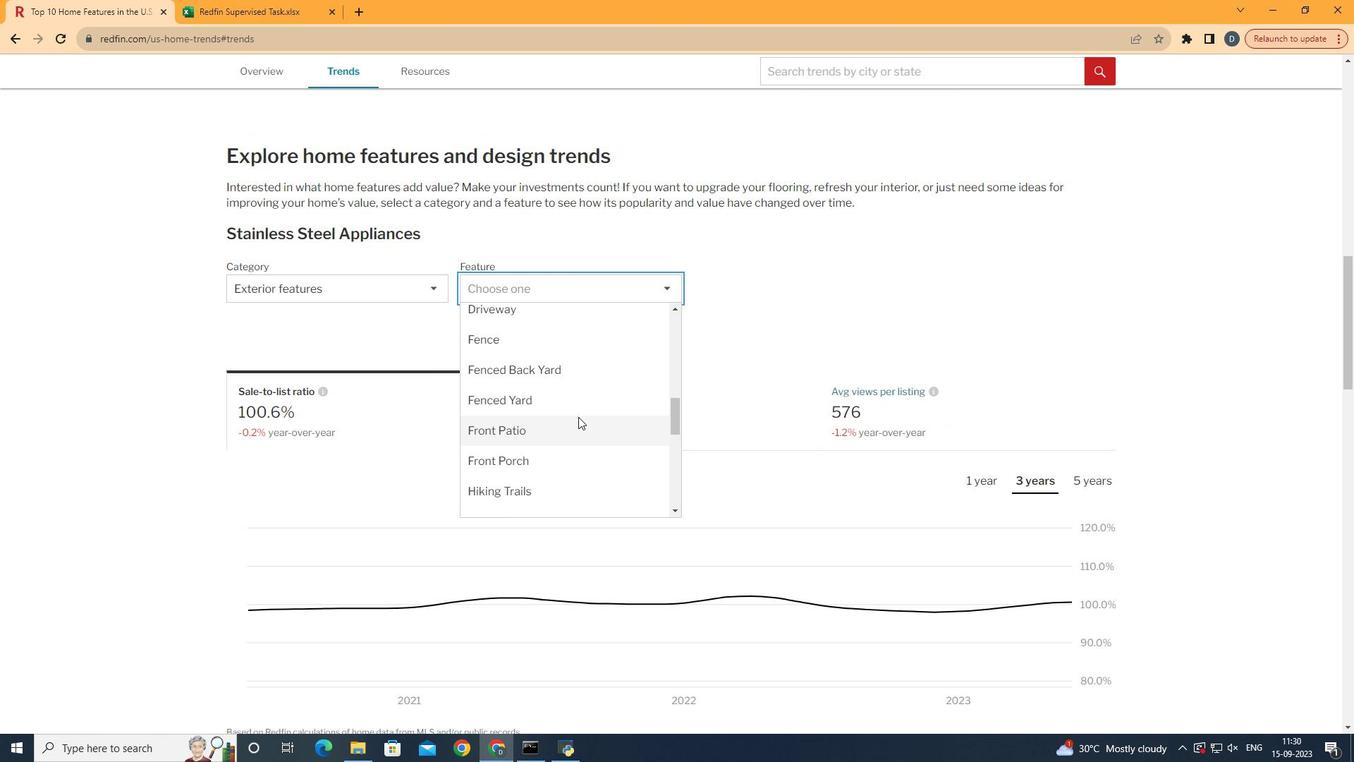 
Action: Mouse moved to (578, 417)
Screenshot: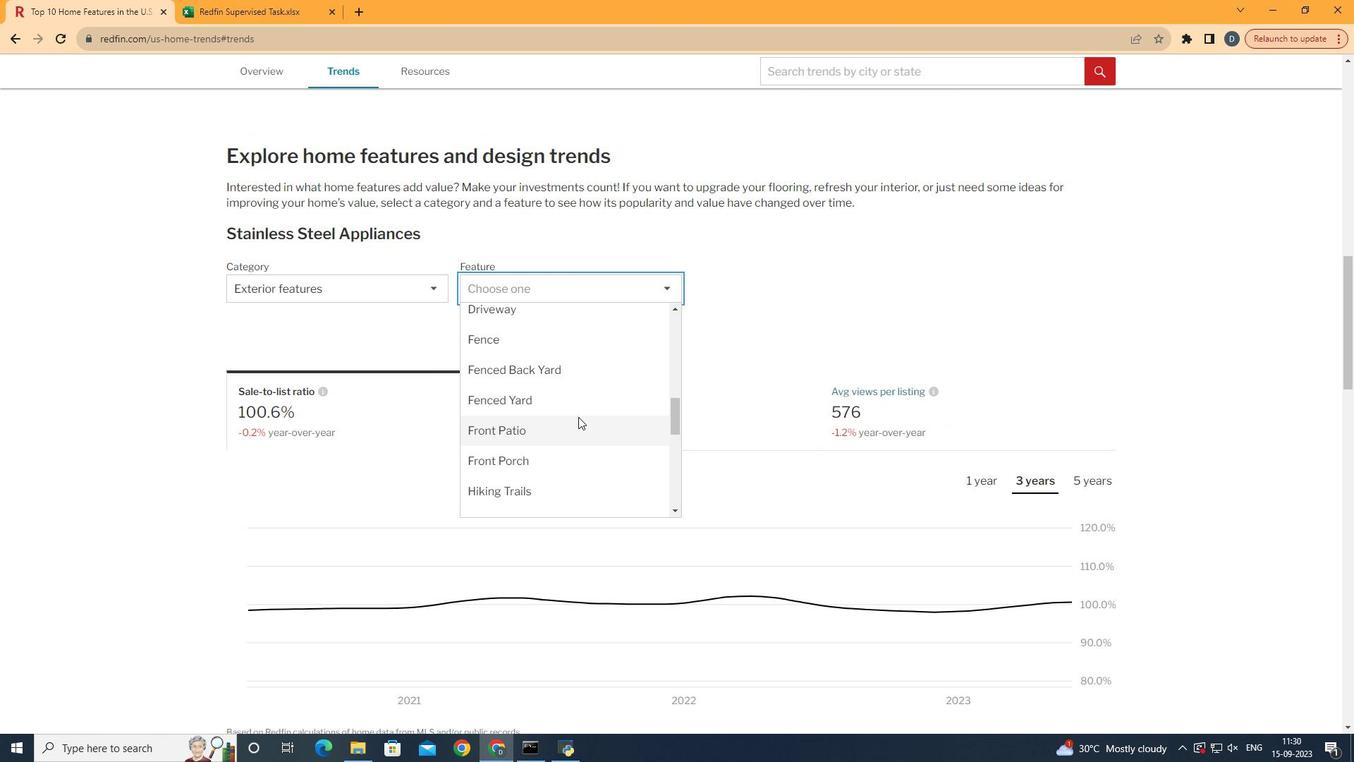 
Action: Mouse scrolled (578, 416) with delta (0, 0)
Screenshot: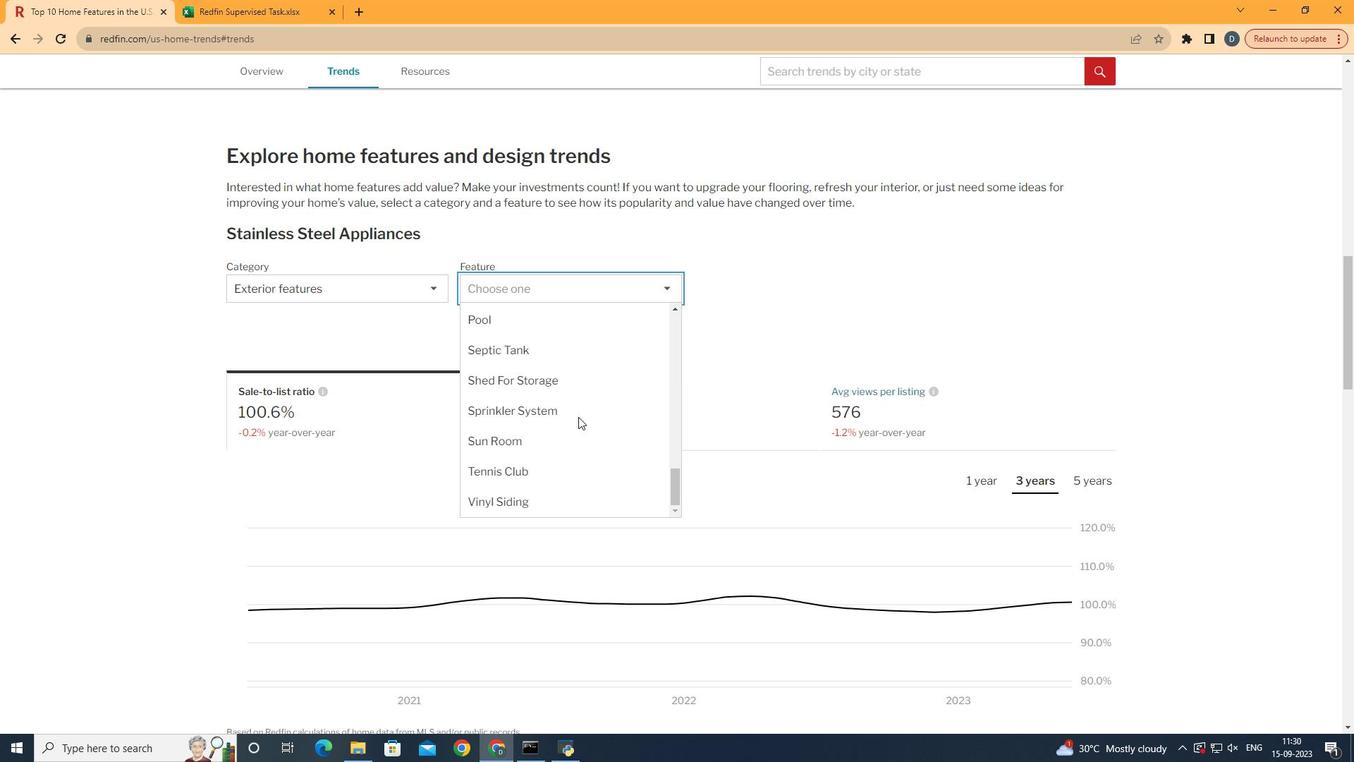 
Action: Mouse scrolled (578, 416) with delta (0, 0)
Screenshot: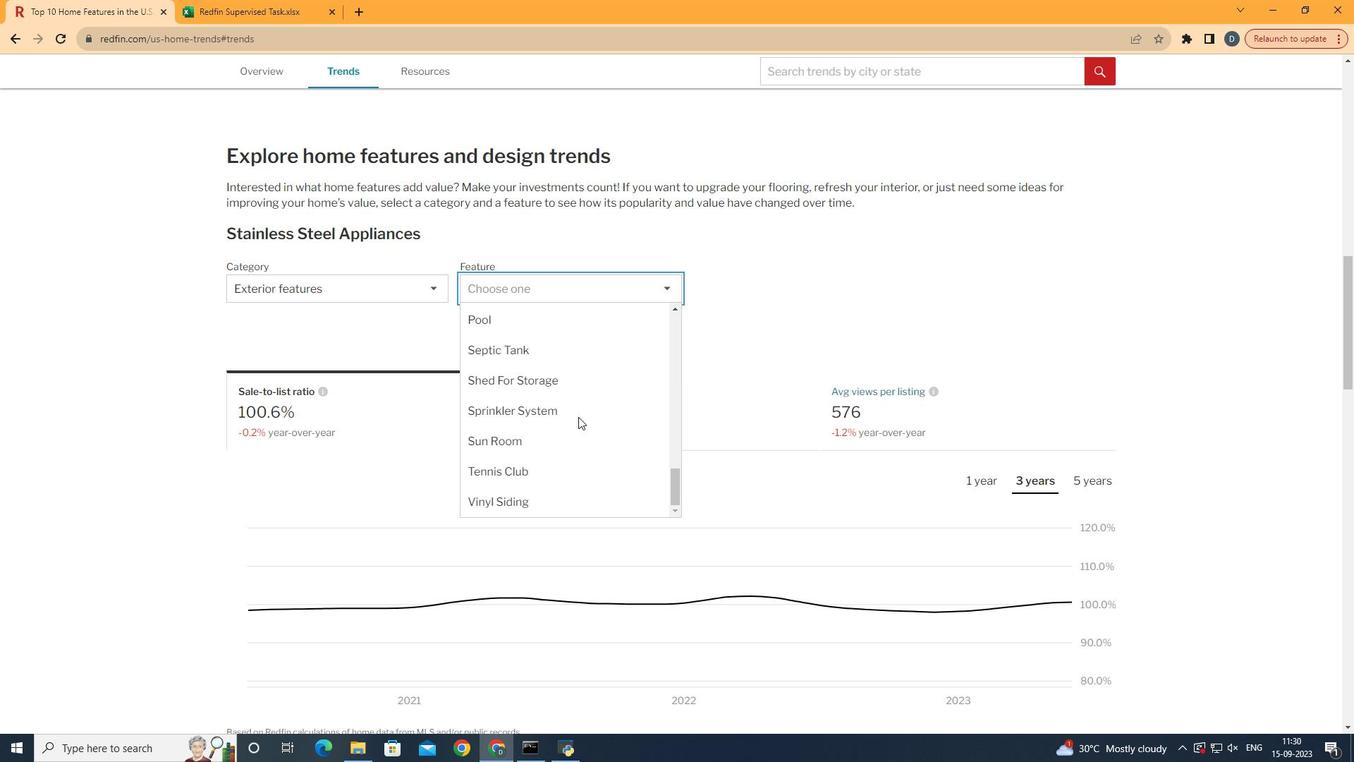 
Action: Mouse scrolled (578, 416) with delta (0, 0)
Screenshot: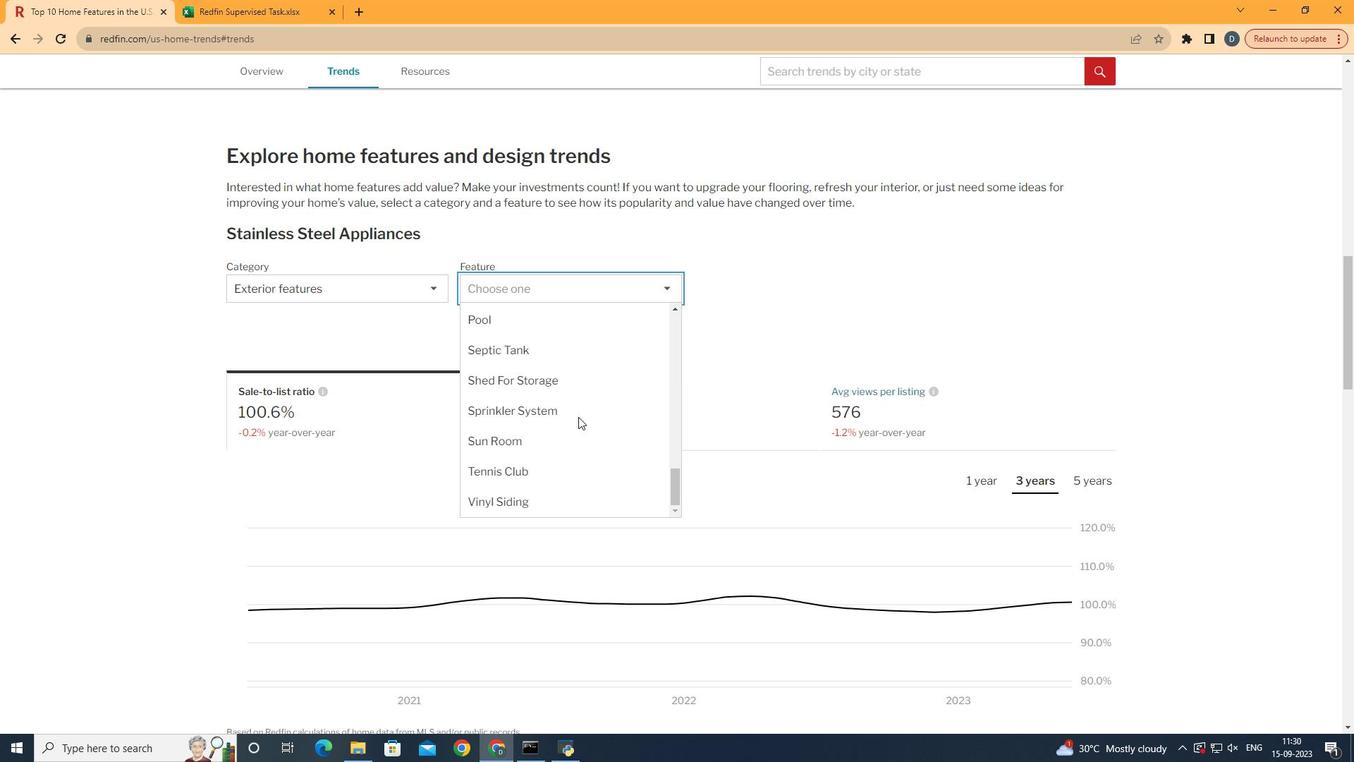 
Action: Mouse scrolled (578, 416) with delta (0, 0)
Screenshot: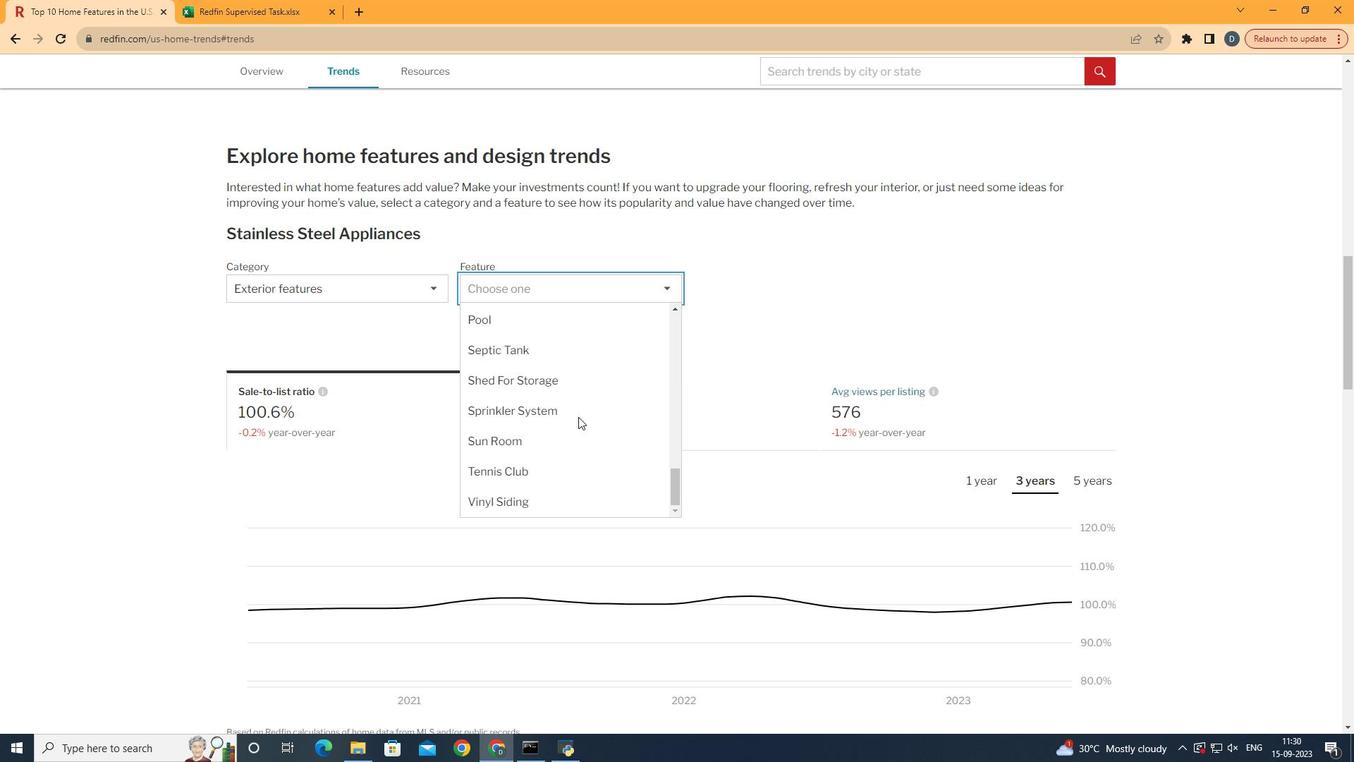 
Action: Mouse scrolled (578, 416) with delta (0, 0)
Screenshot: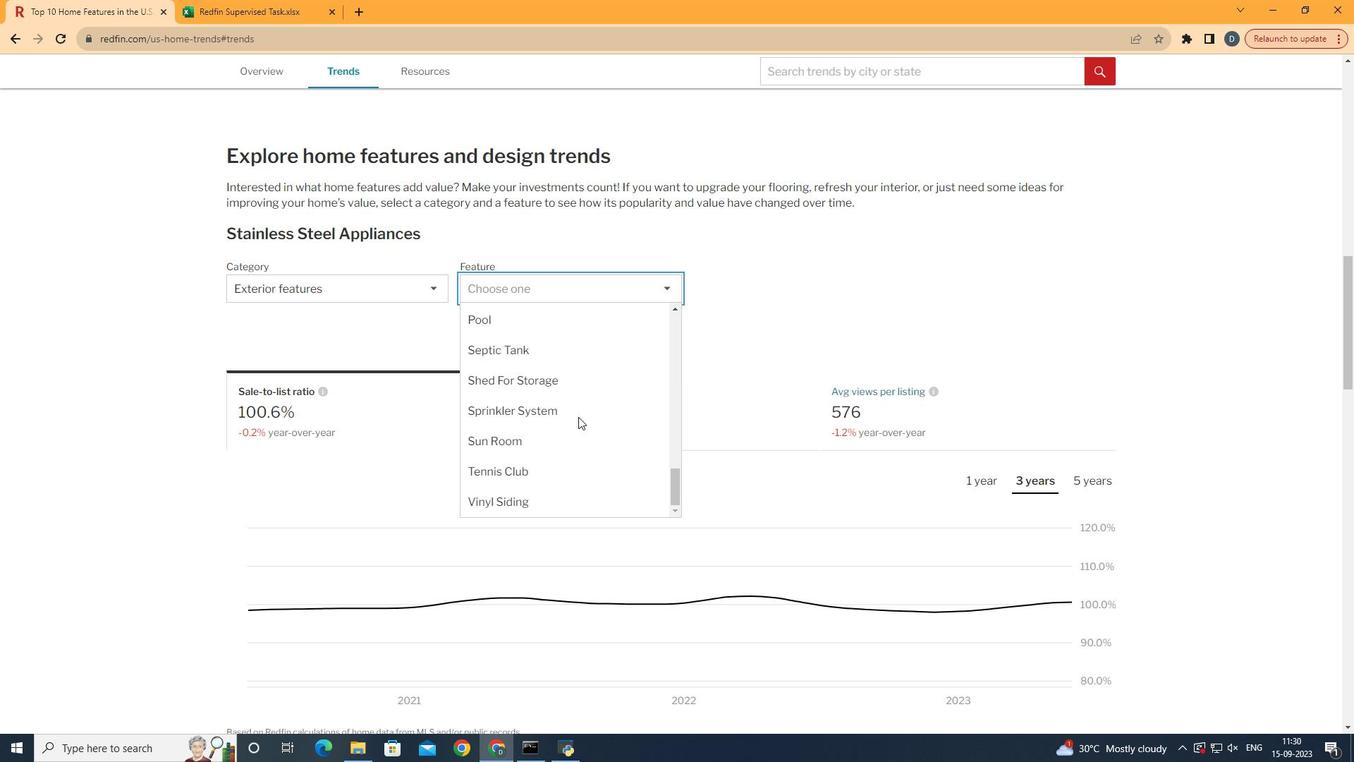 
Action: Mouse scrolled (578, 416) with delta (0, 0)
Screenshot: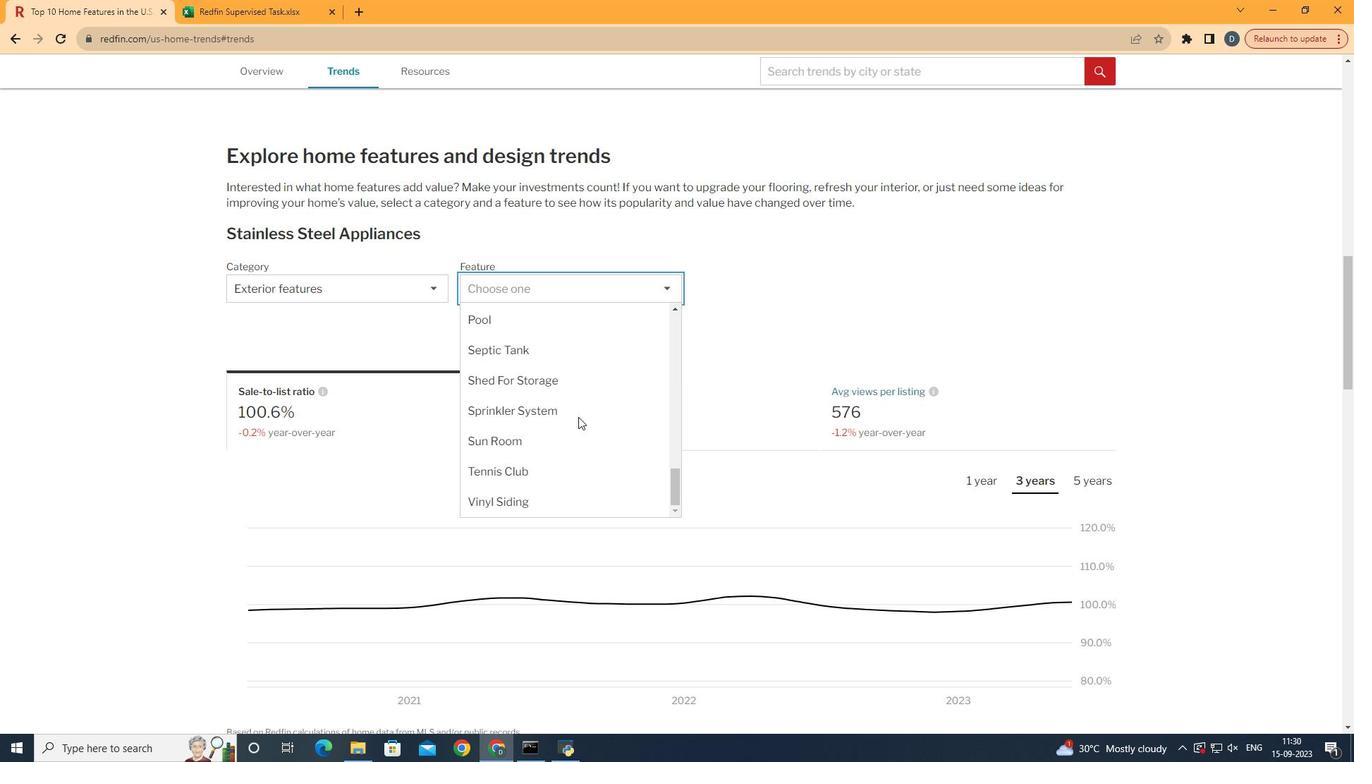 
Action: Mouse scrolled (578, 416) with delta (0, 0)
Screenshot: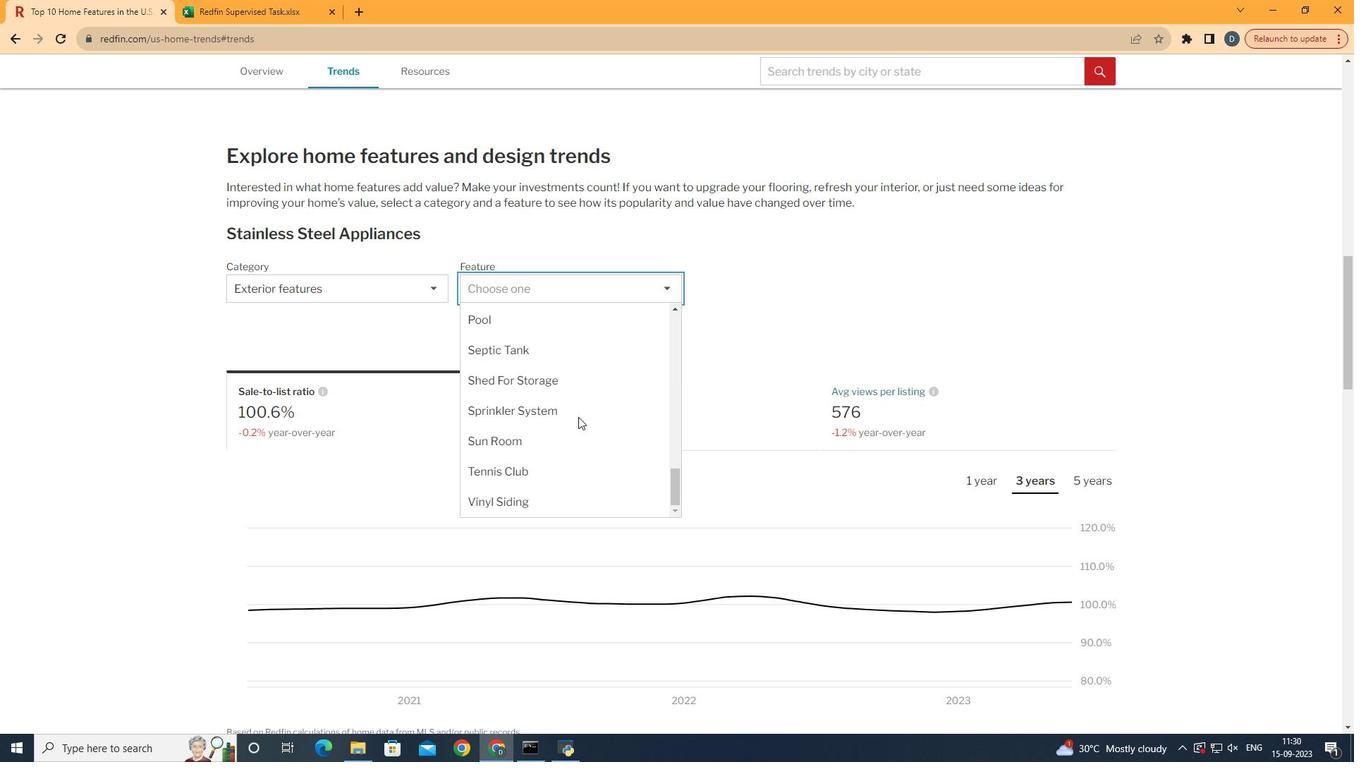 
Action: Mouse moved to (606, 438)
Screenshot: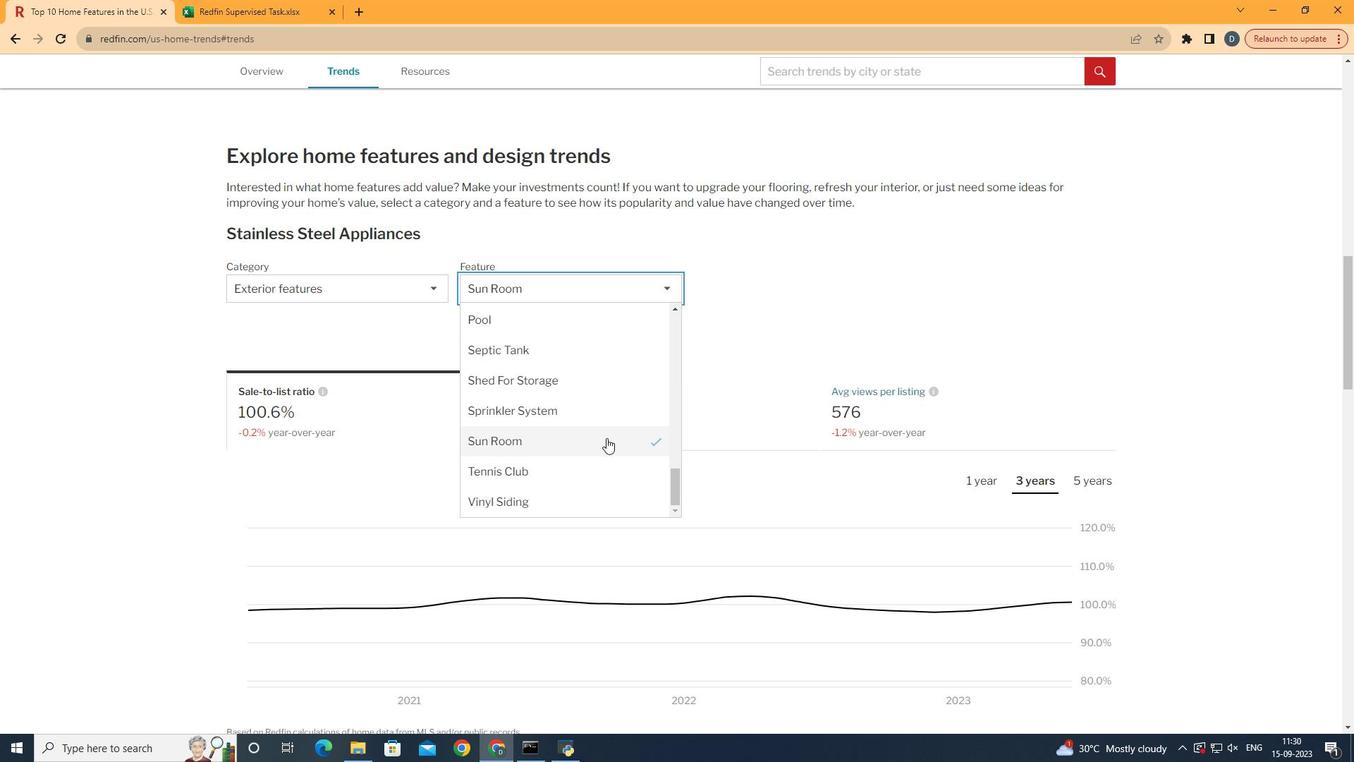 
Action: Mouse pressed left at (606, 438)
Screenshot: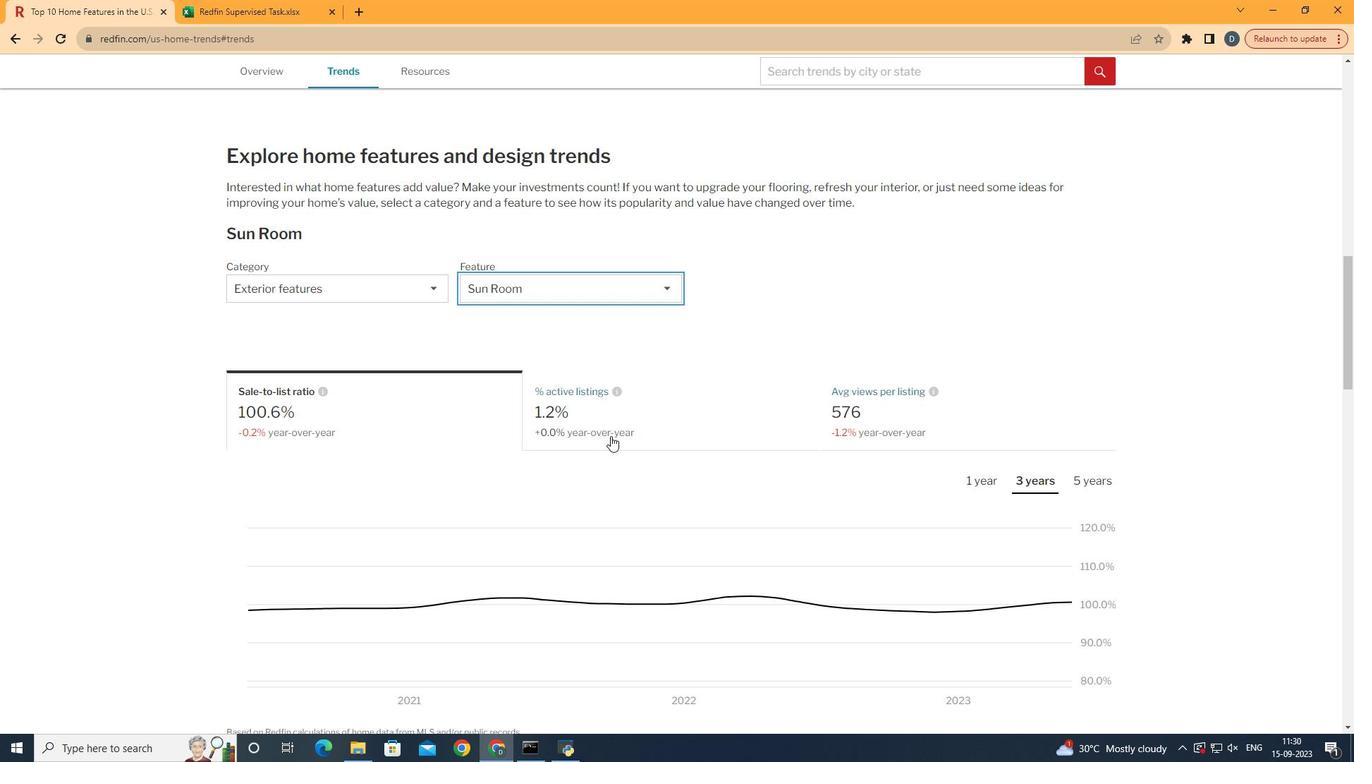 
Action: Mouse moved to (667, 338)
Screenshot: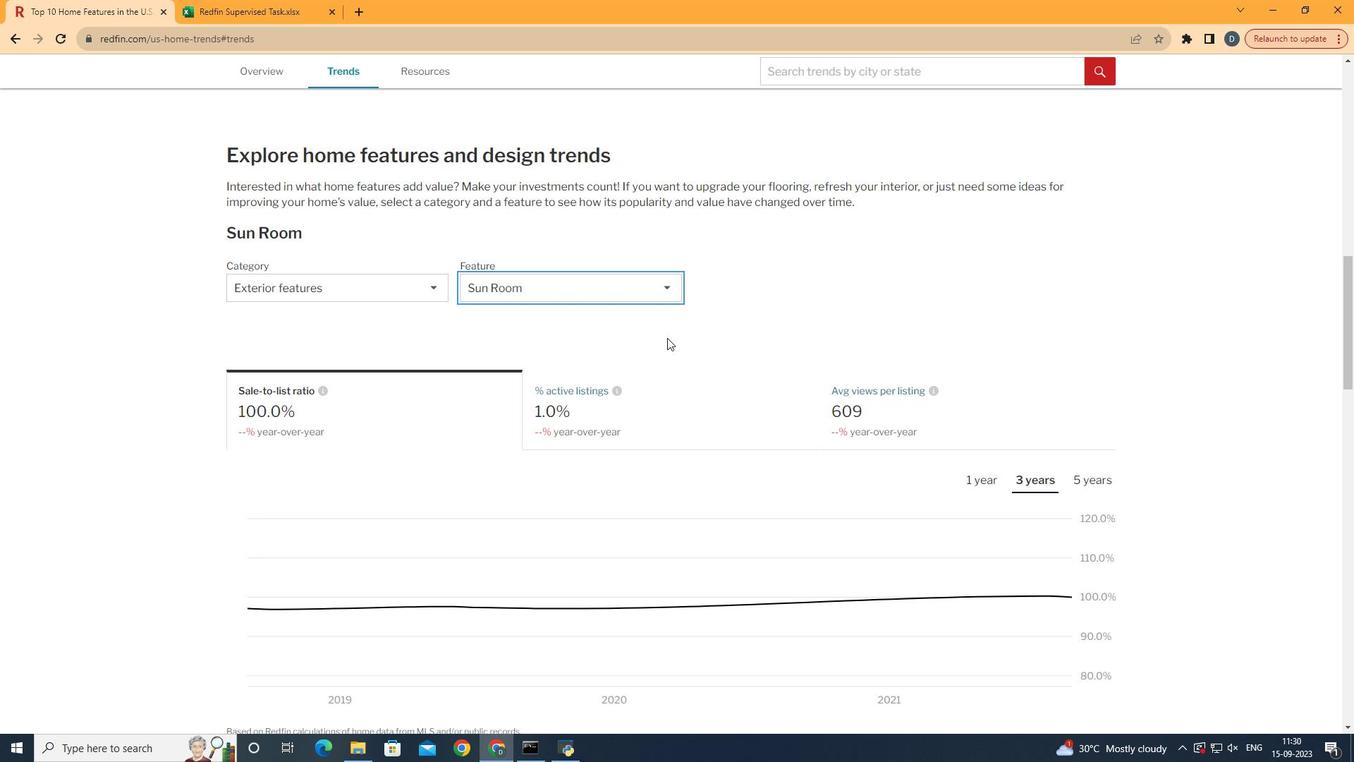 
Action: Mouse scrolled (667, 337) with delta (0, 0)
Screenshot: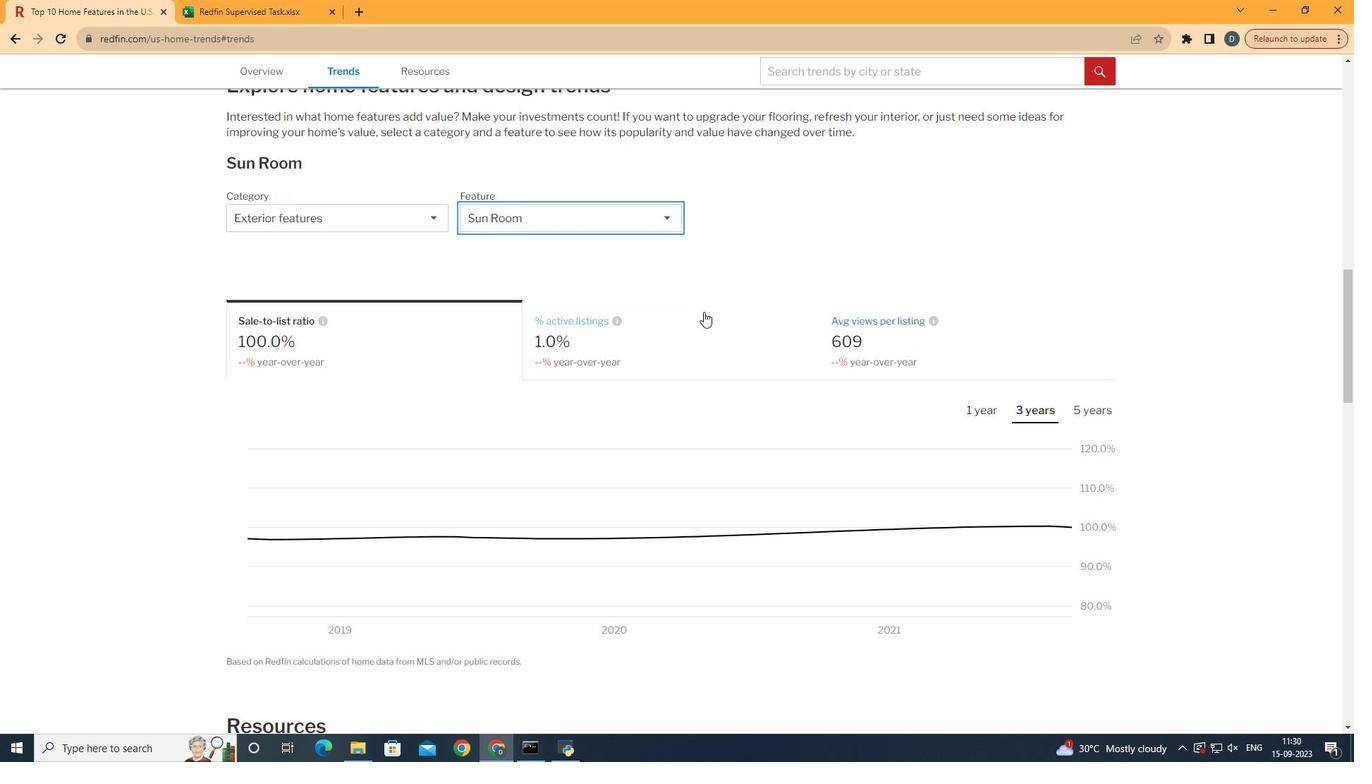 
Action: Mouse moved to (705, 310)
Screenshot: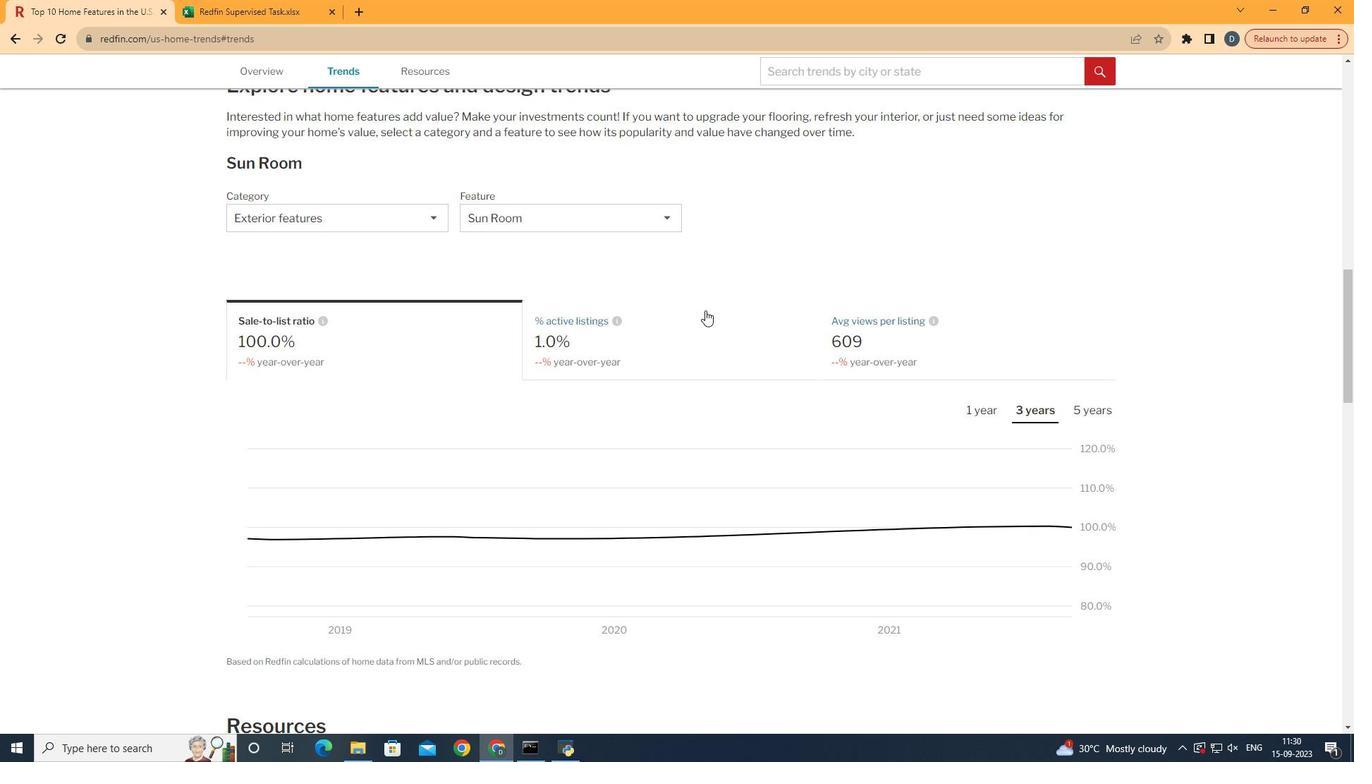 
Action: Mouse pressed left at (705, 310)
Screenshot: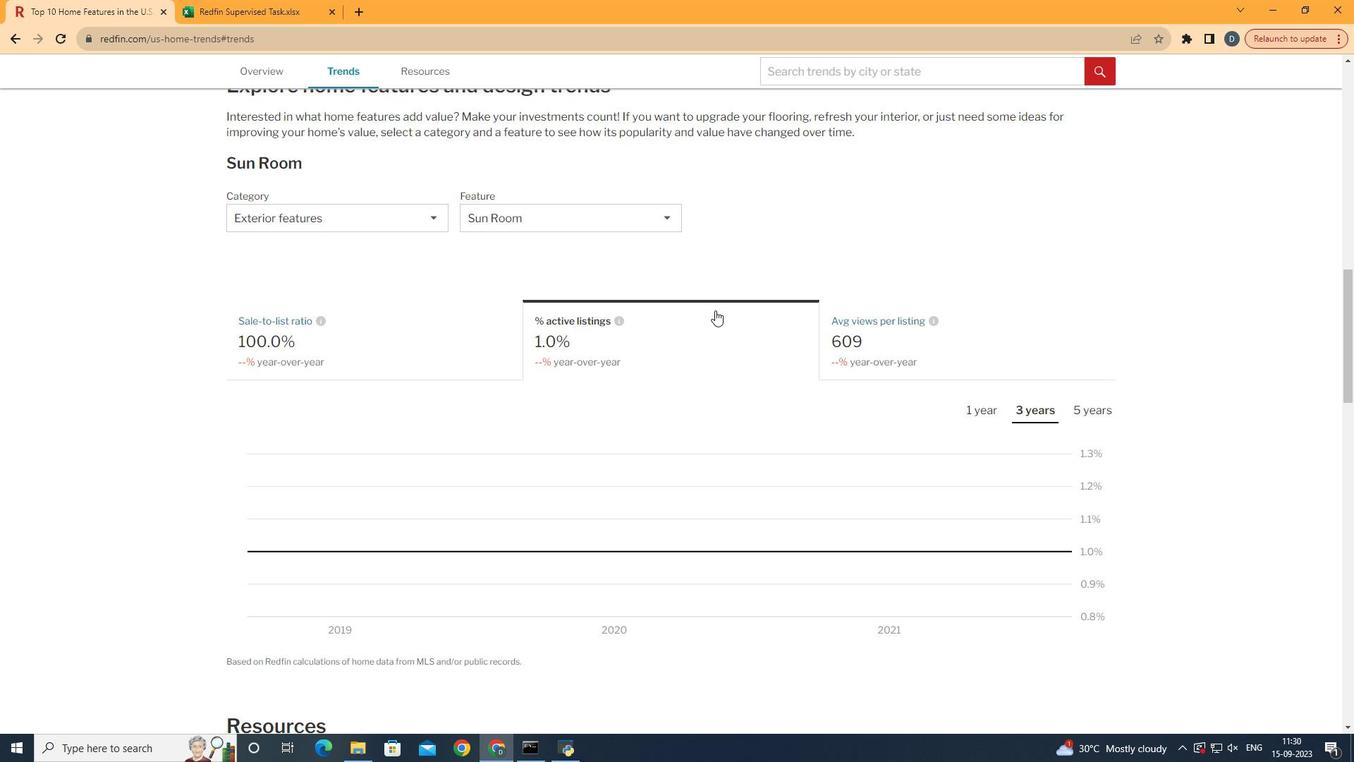 
Action: Mouse moved to (1098, 406)
Screenshot: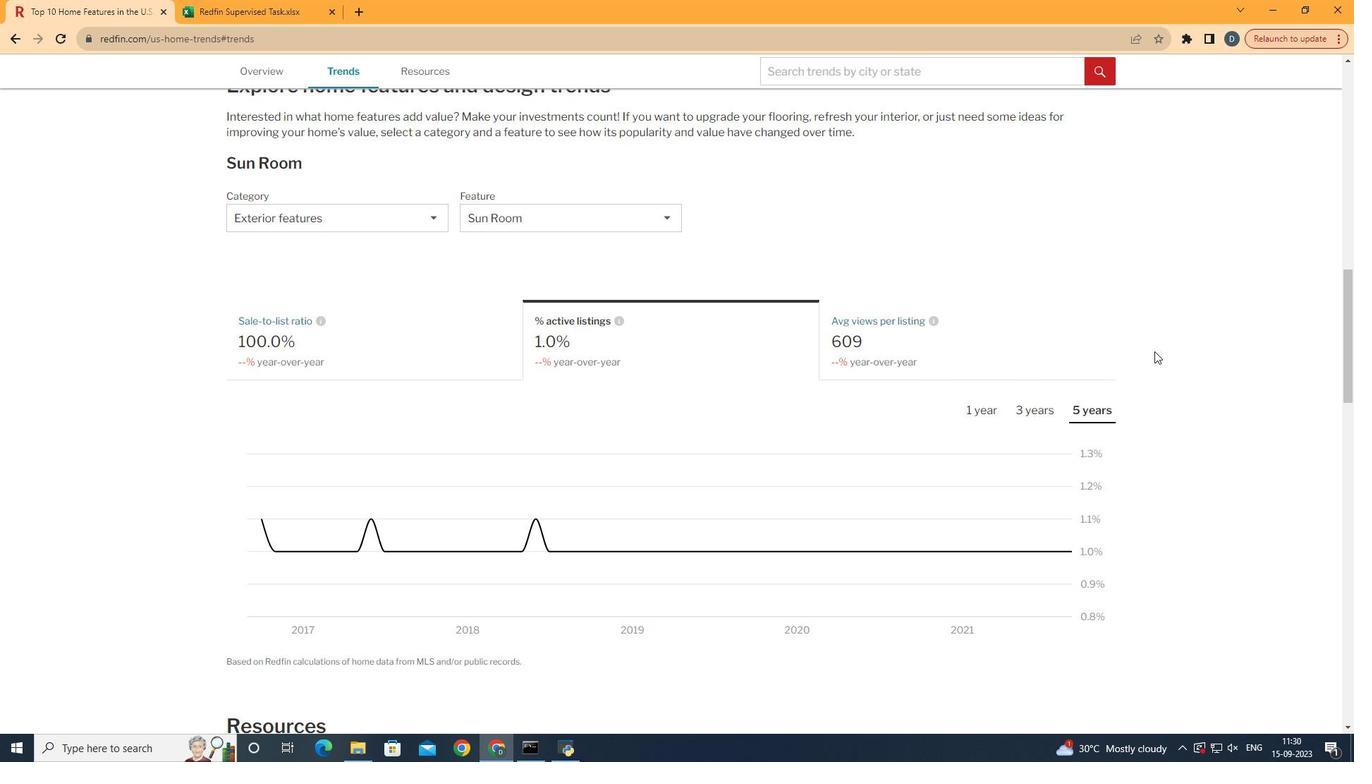 
Action: Mouse pressed left at (1098, 406)
Screenshot: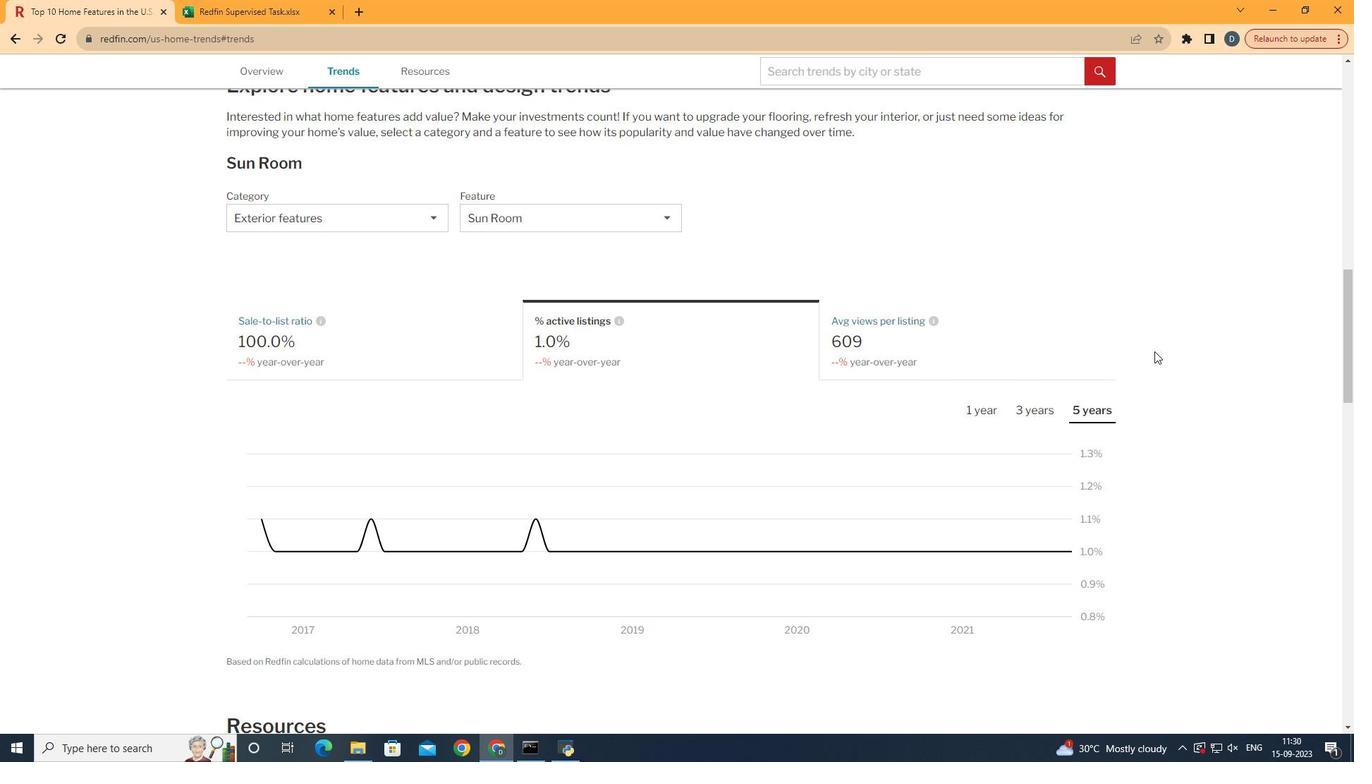 
Action: Mouse moved to (1167, 319)
Screenshot: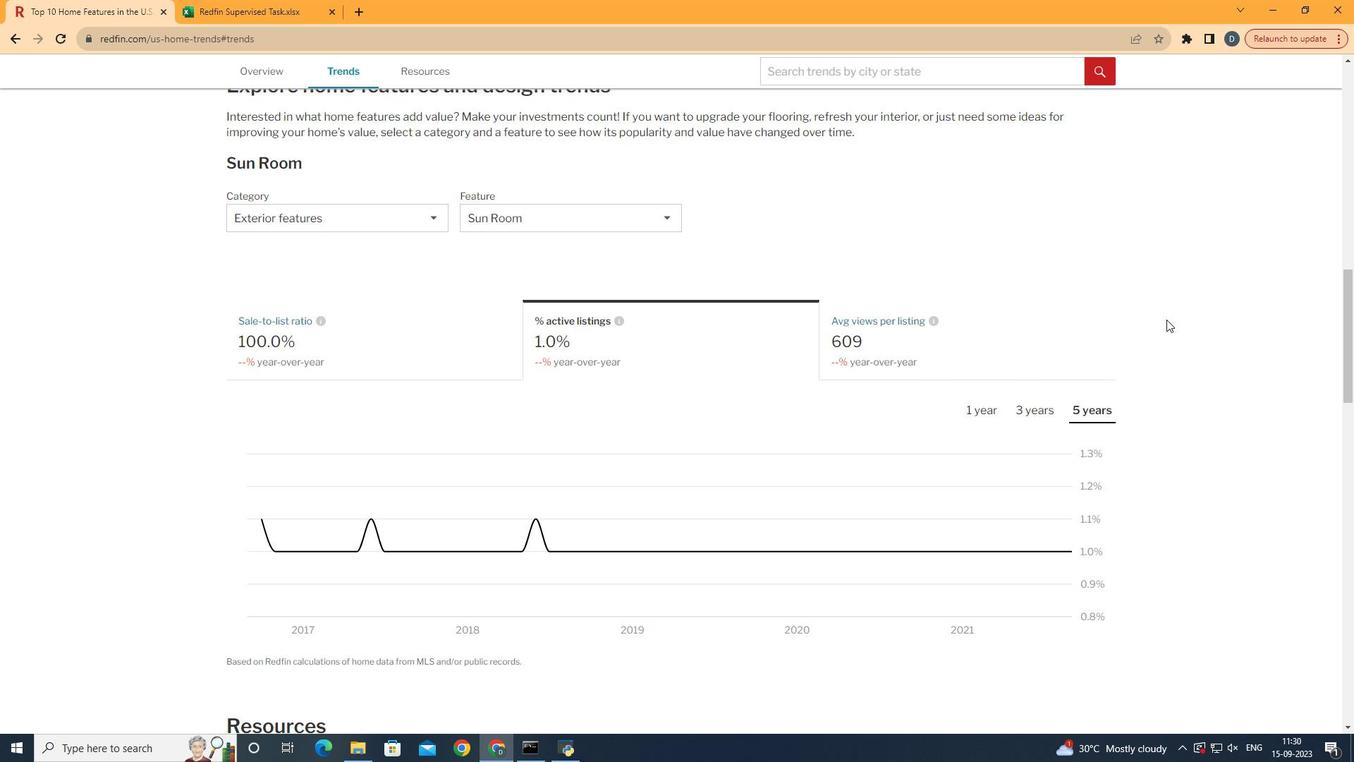 
